 Task: Find connections with filter location Sedan with filter topic #Business2021with filter profile language English with filter current company Zynga with filter school Vijay Maruti with filter industry Architecture and Planning with filter service category Life Insurance with filter keywords title Office Volunteer
Action: Mouse moved to (273, 242)
Screenshot: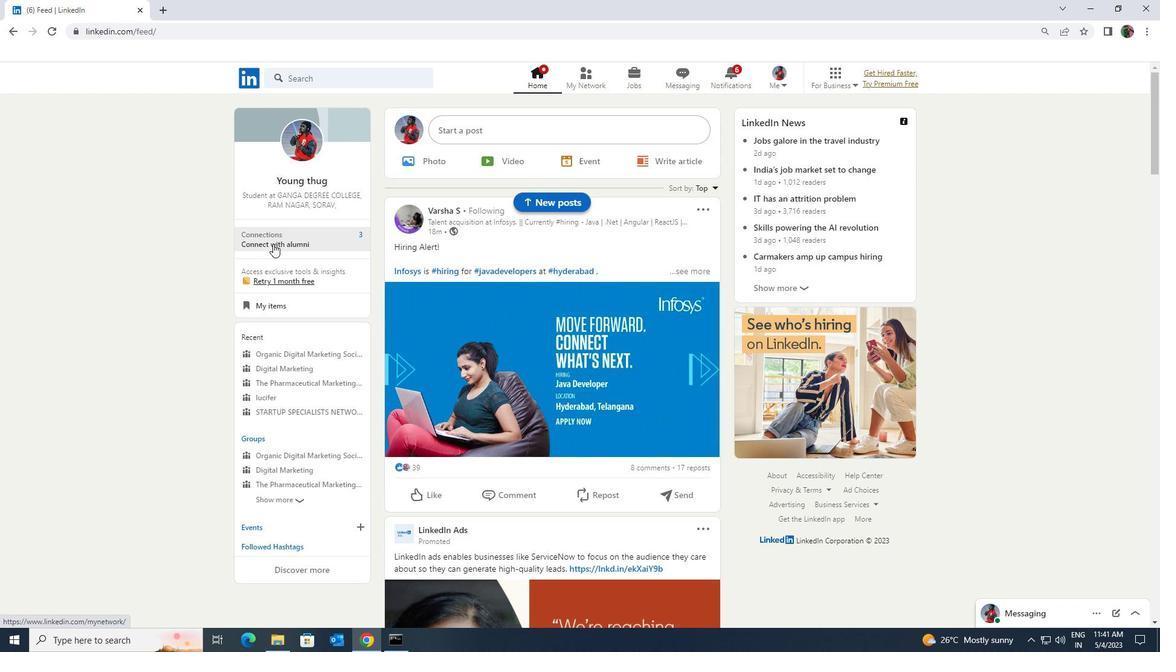 
Action: Mouse pressed left at (273, 242)
Screenshot: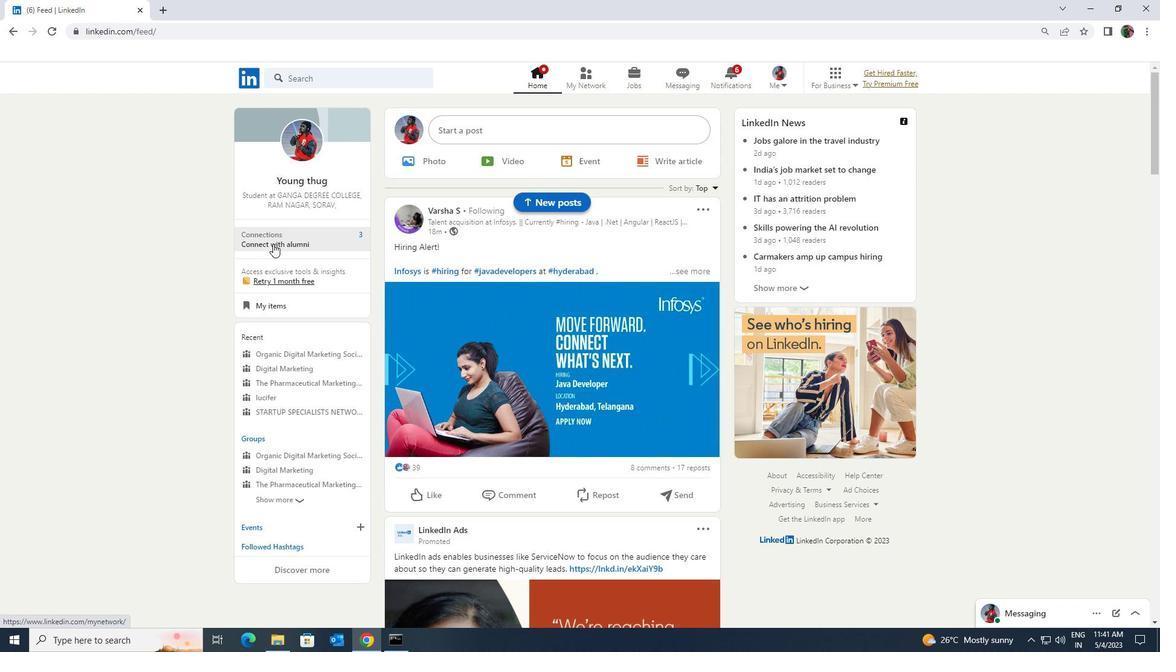 
Action: Mouse moved to (282, 149)
Screenshot: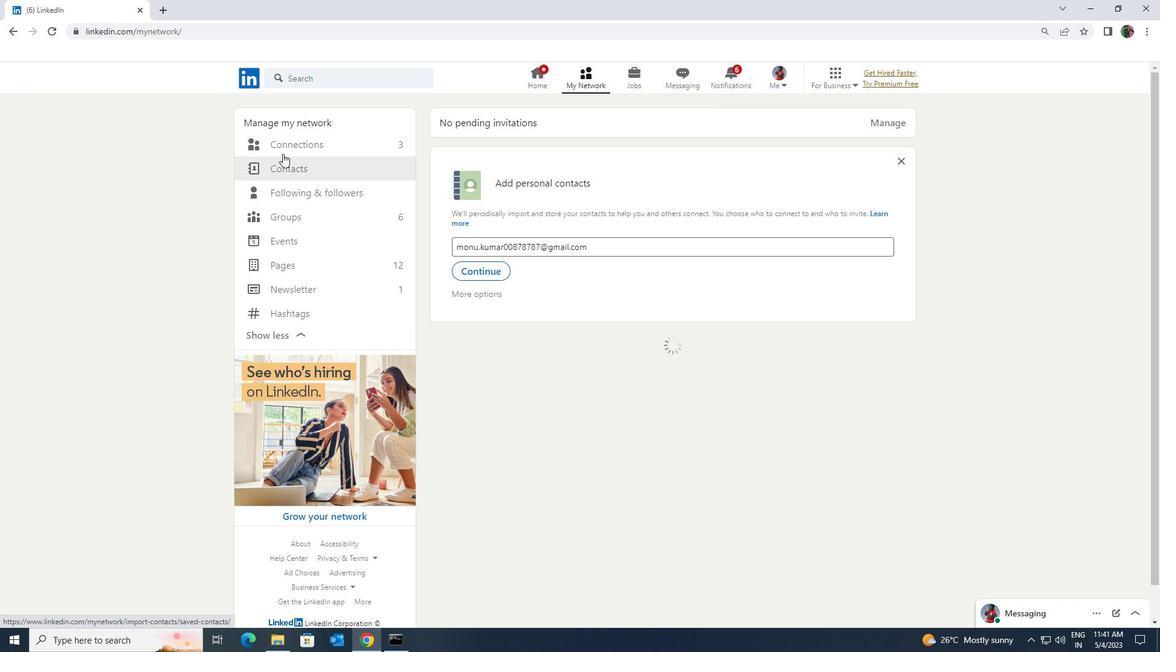 
Action: Mouse pressed left at (282, 149)
Screenshot: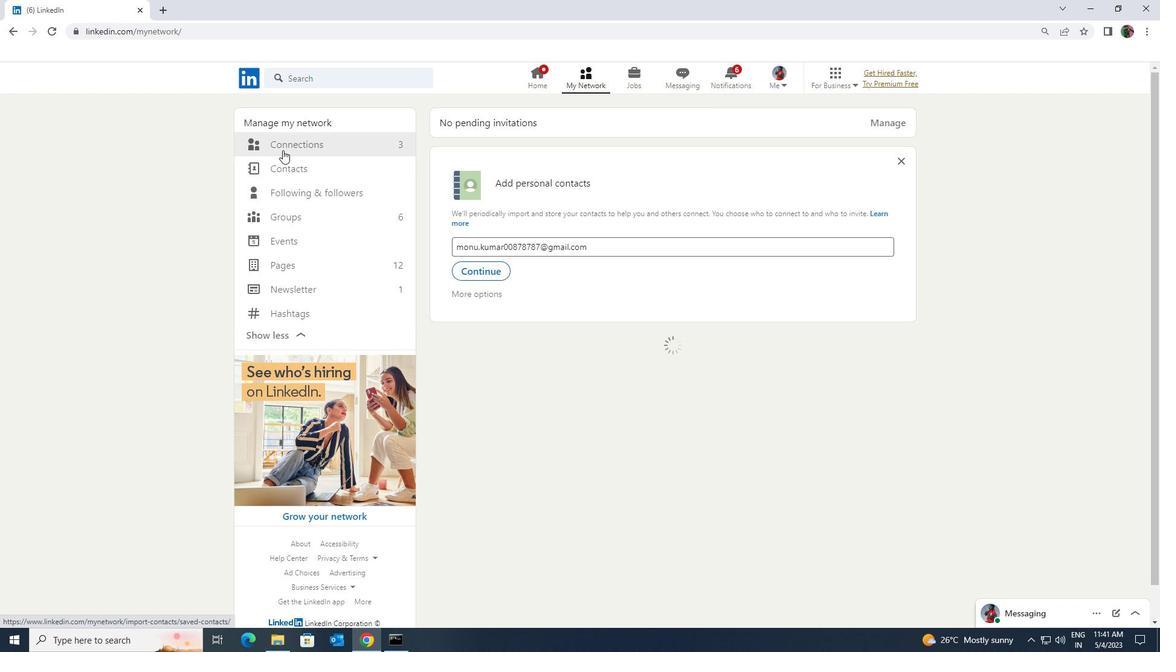 
Action: Mouse moved to (656, 142)
Screenshot: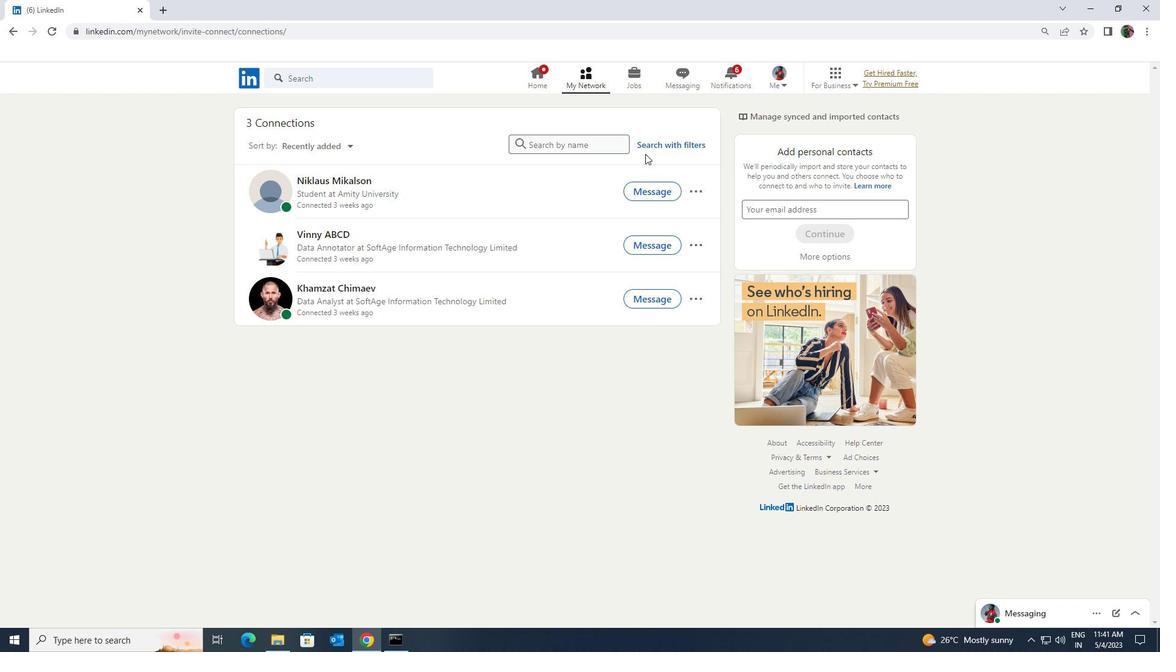
Action: Mouse pressed left at (656, 142)
Screenshot: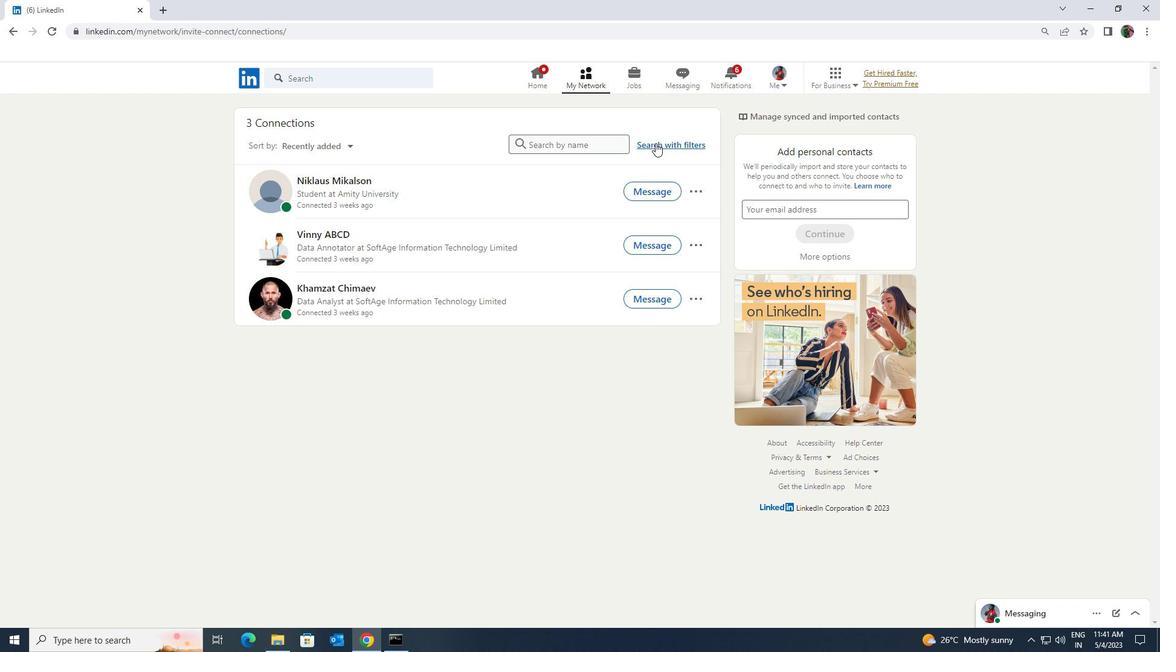 
Action: Mouse moved to (612, 114)
Screenshot: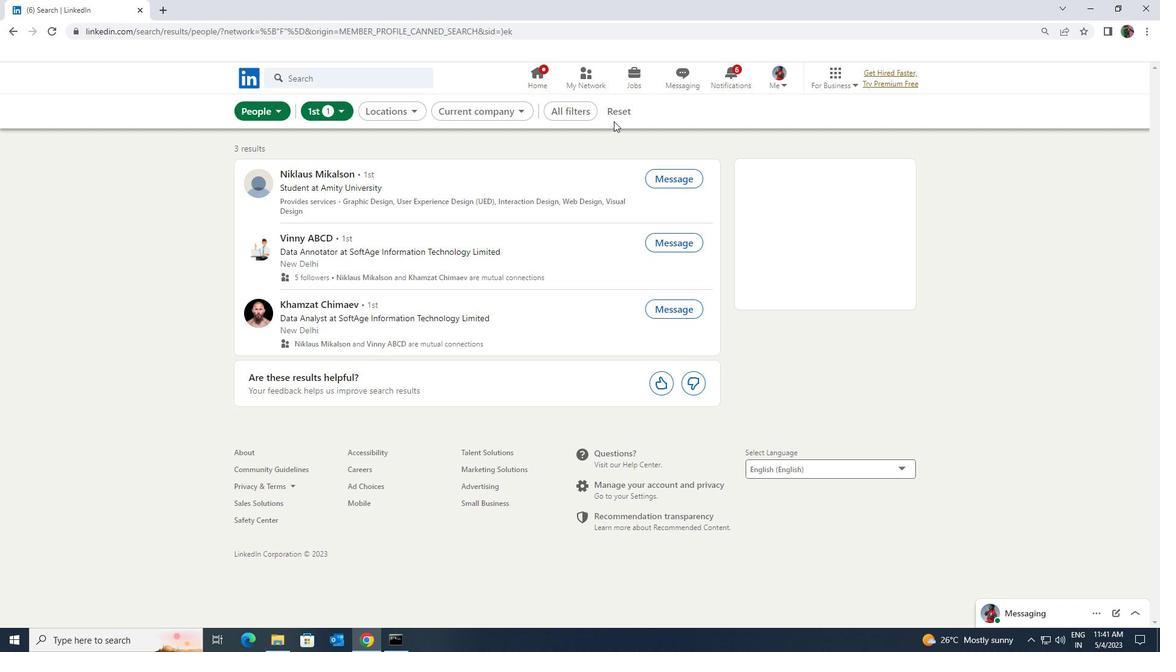 
Action: Mouse pressed left at (612, 114)
Screenshot: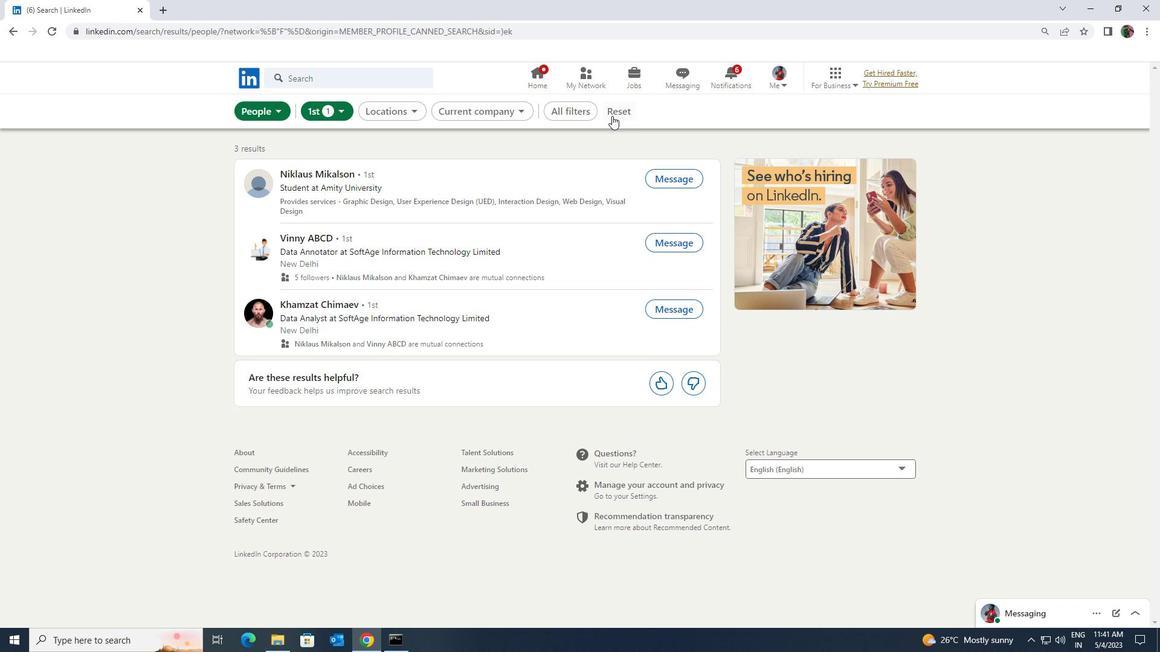 
Action: Mouse moved to (603, 113)
Screenshot: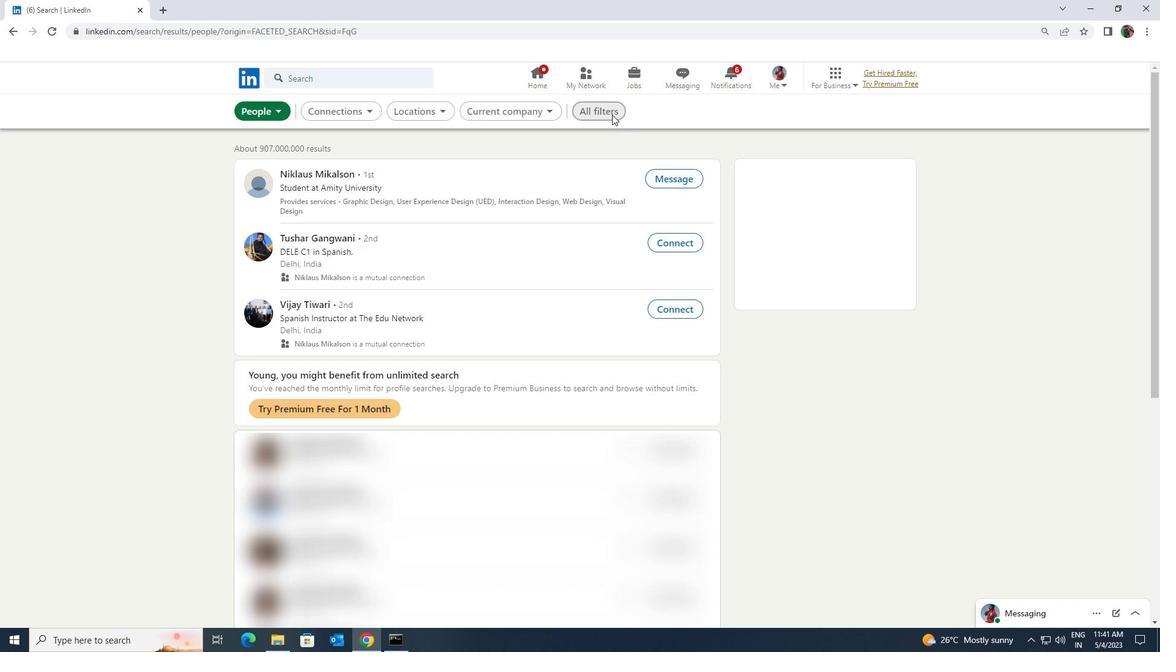 
Action: Mouse pressed left at (603, 113)
Screenshot: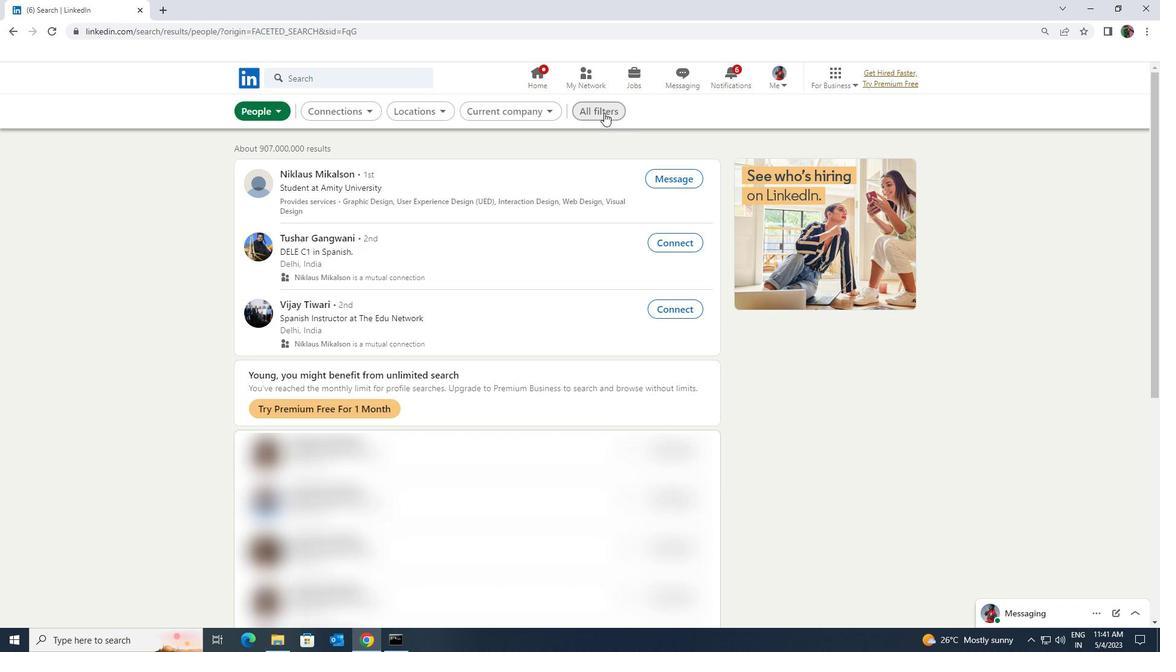 
Action: Mouse moved to (1014, 474)
Screenshot: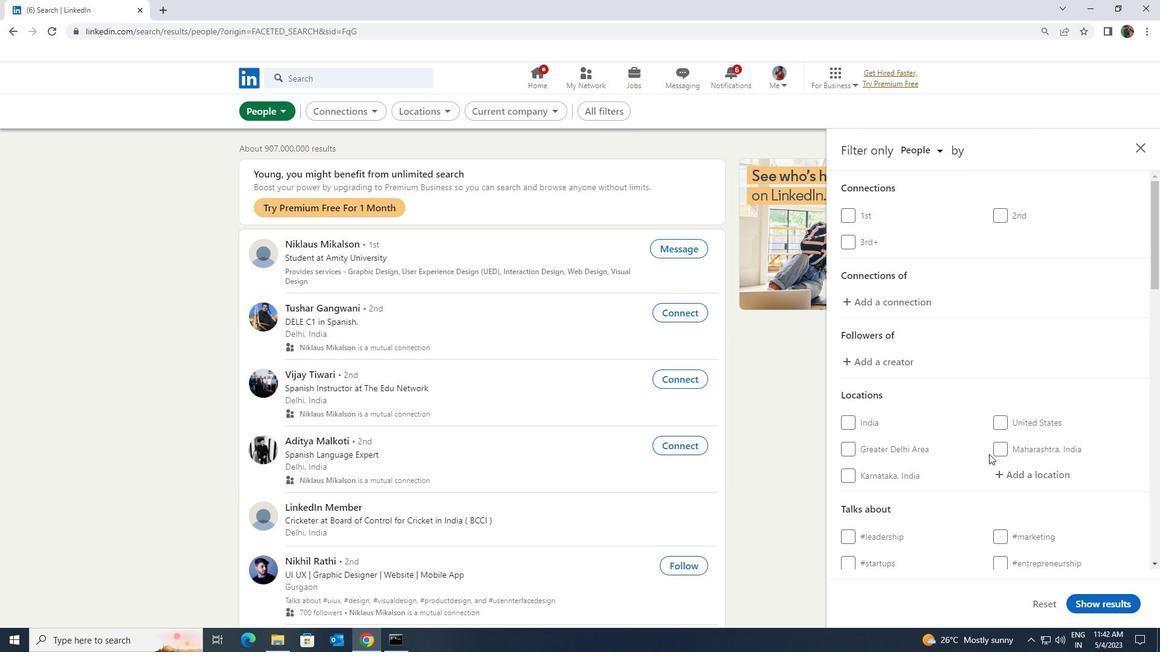 
Action: Mouse pressed left at (1014, 474)
Screenshot: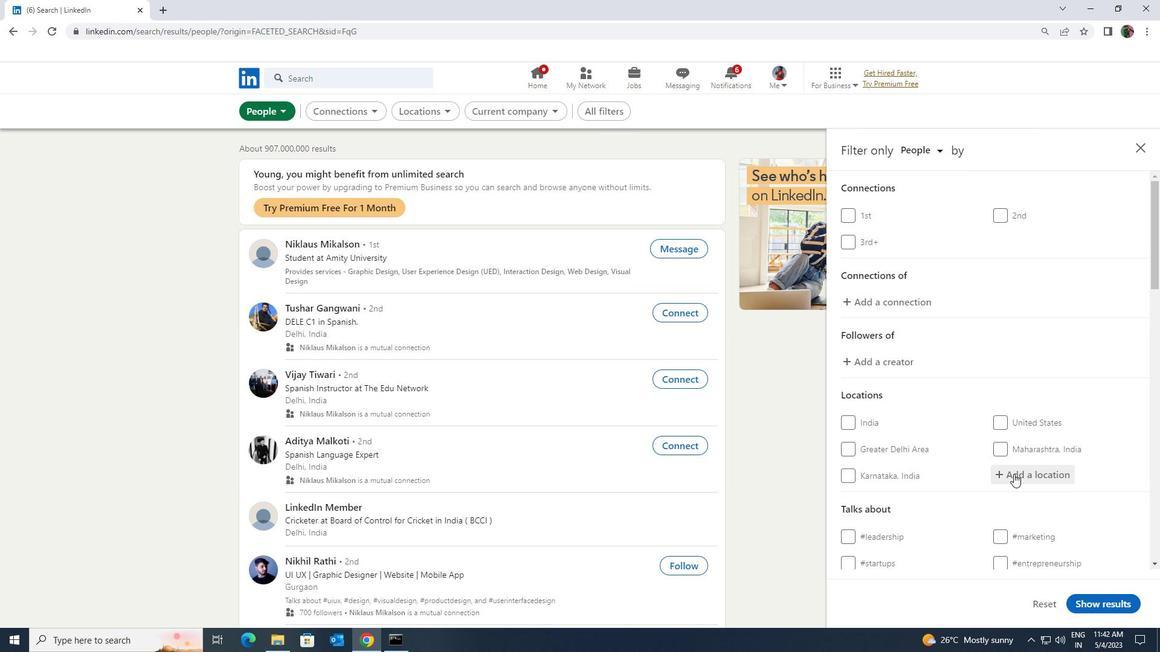 
Action: Key pressed <Key.shift>SEDAN
Screenshot: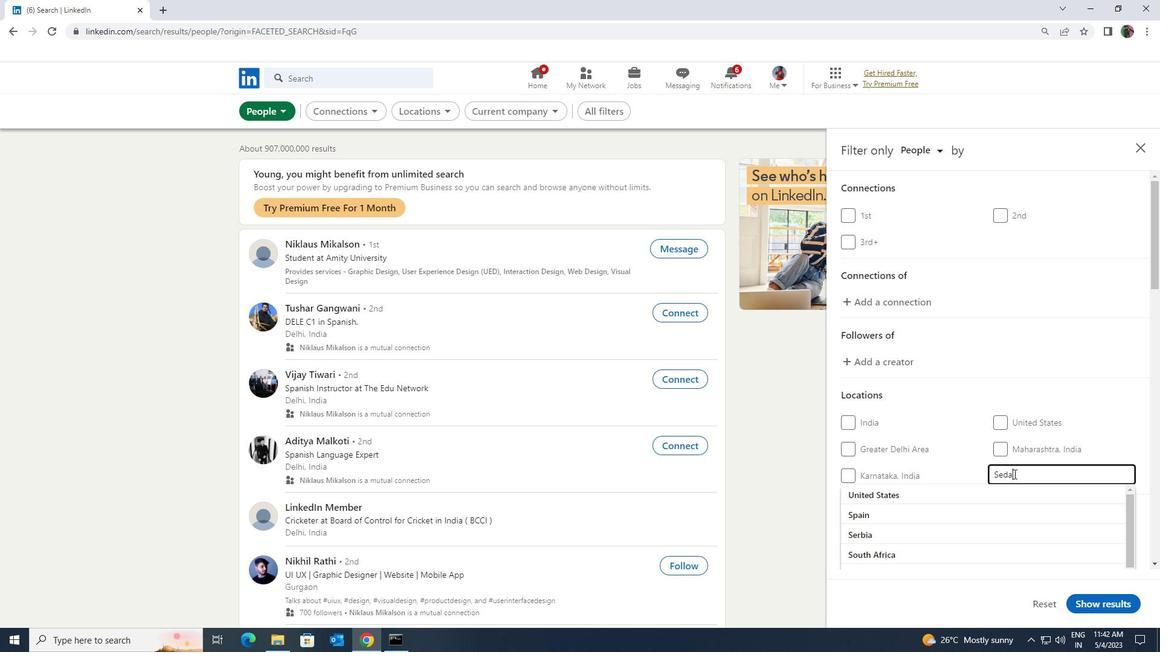 
Action: Mouse moved to (1016, 497)
Screenshot: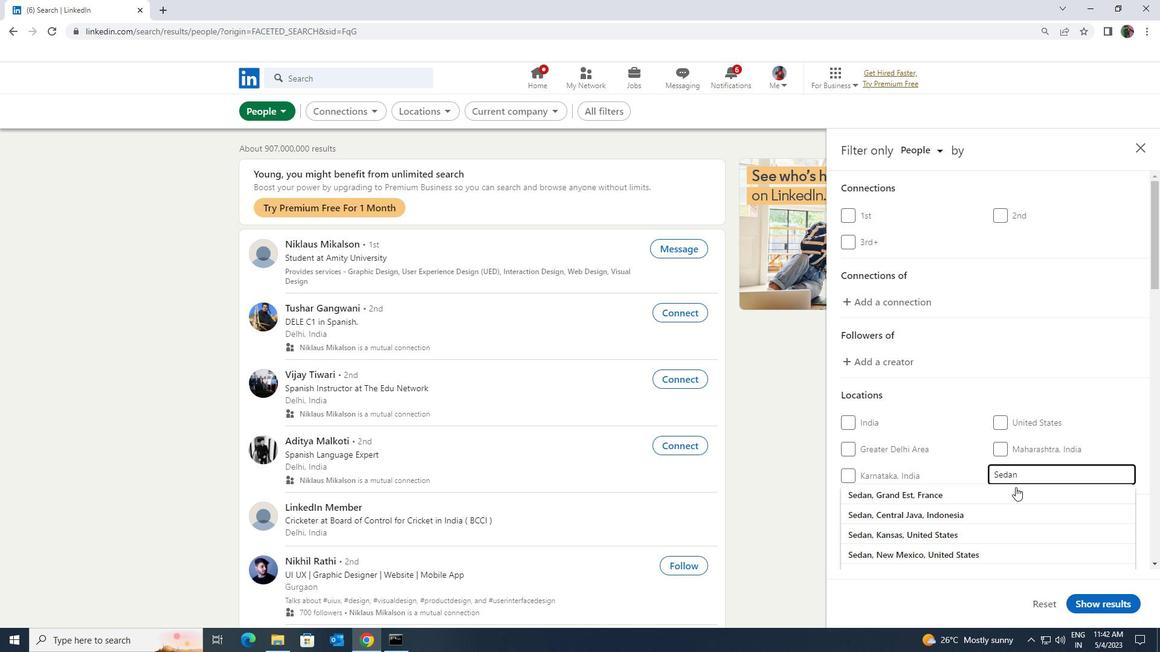 
Action: Mouse pressed left at (1016, 497)
Screenshot: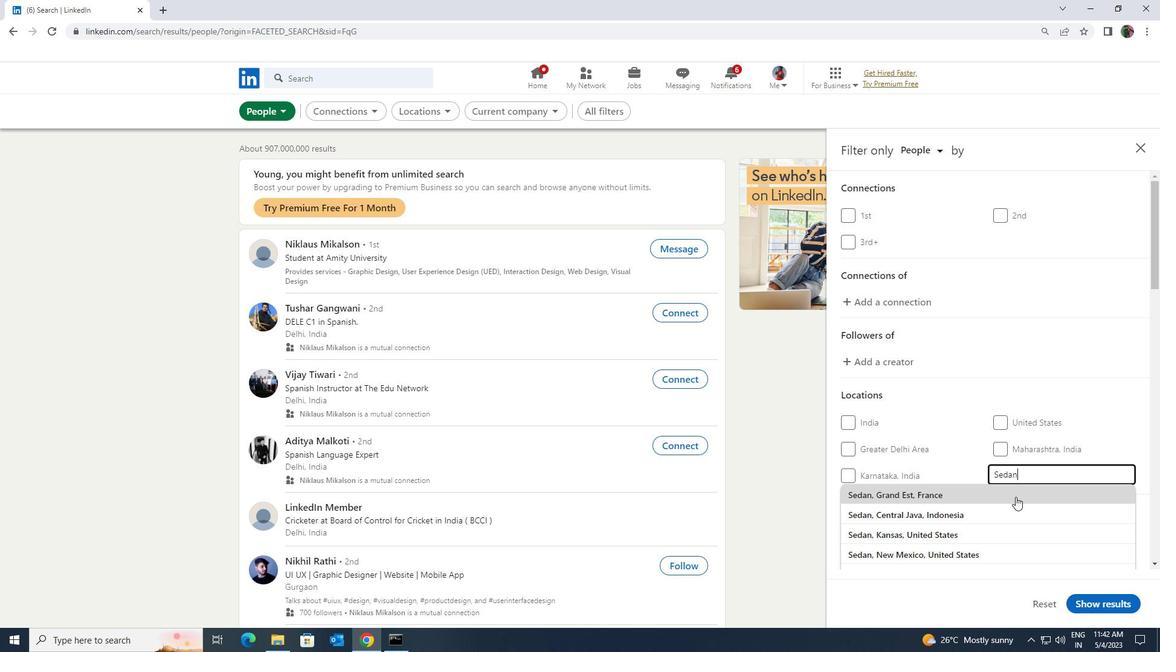 
Action: Mouse scrolled (1016, 497) with delta (0, 0)
Screenshot: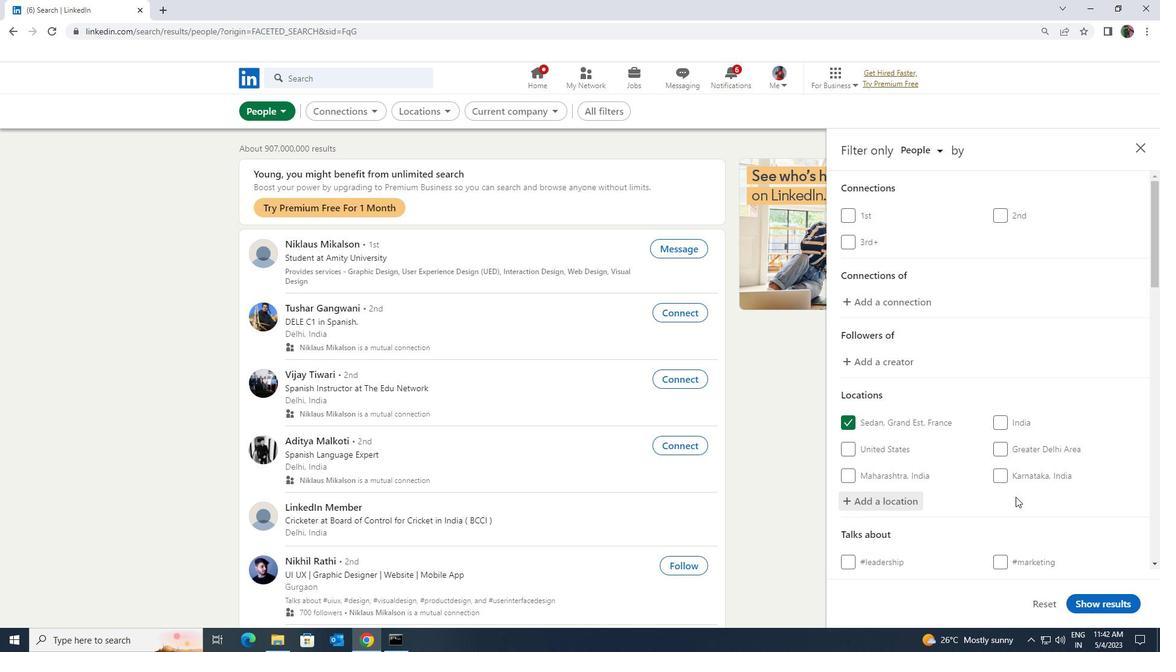 
Action: Mouse scrolled (1016, 497) with delta (0, 0)
Screenshot: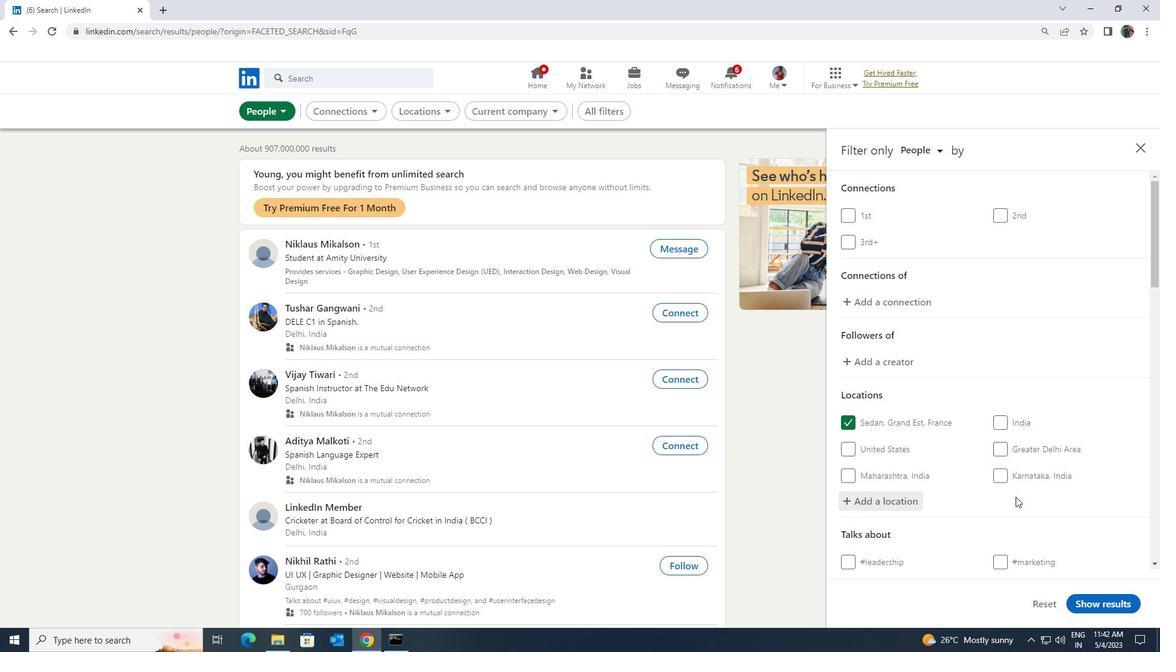 
Action: Mouse moved to (1016, 495)
Screenshot: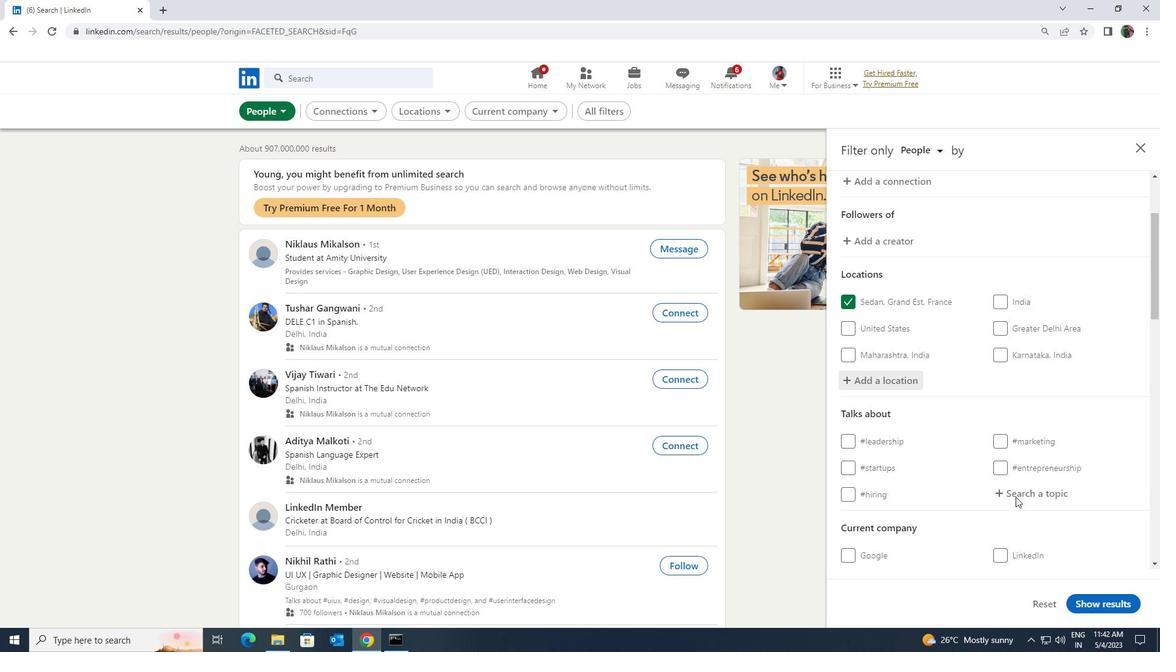 
Action: Mouse pressed left at (1016, 495)
Screenshot: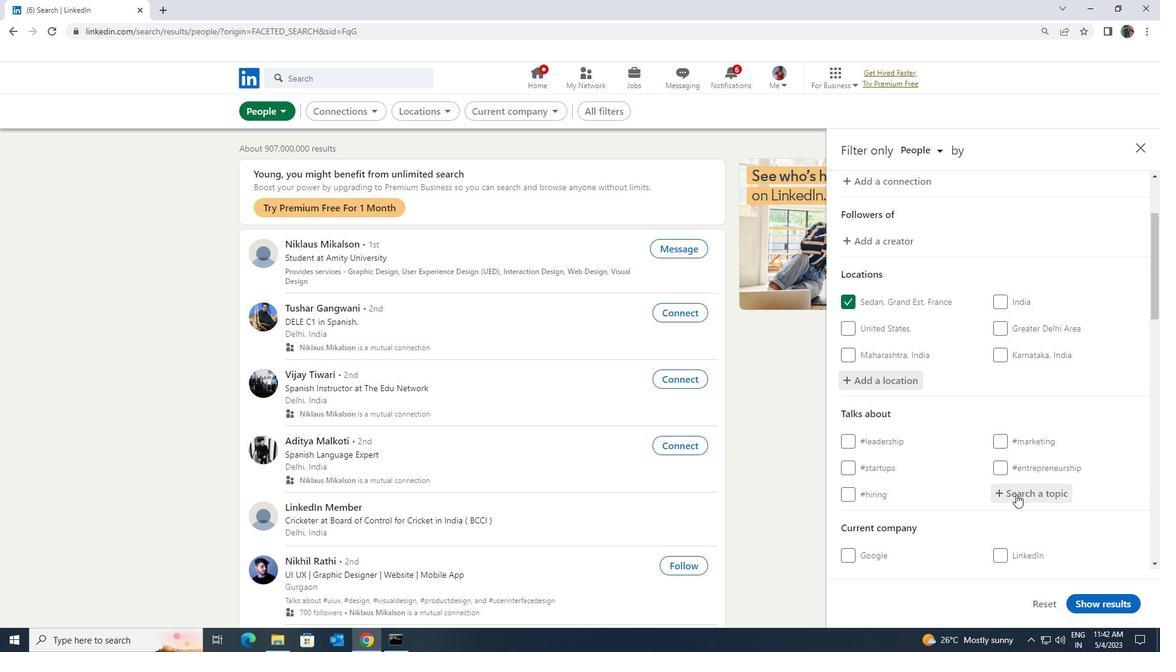 
Action: Key pressed <Key.shift><Key.shift><Key.shift><Key.shift><Key.shift><Key.shift><Key.shift><Key.shift><Key.shift>BUSINESS2021<Key.enter>
Screenshot: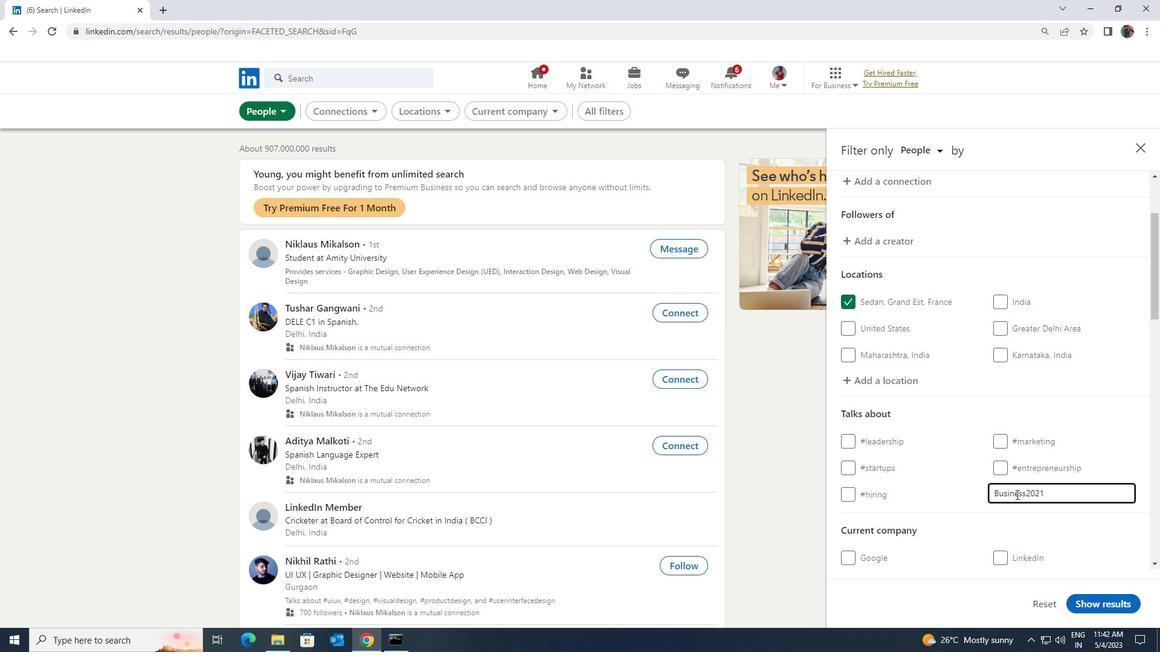 
Action: Mouse scrolled (1016, 494) with delta (0, 0)
Screenshot: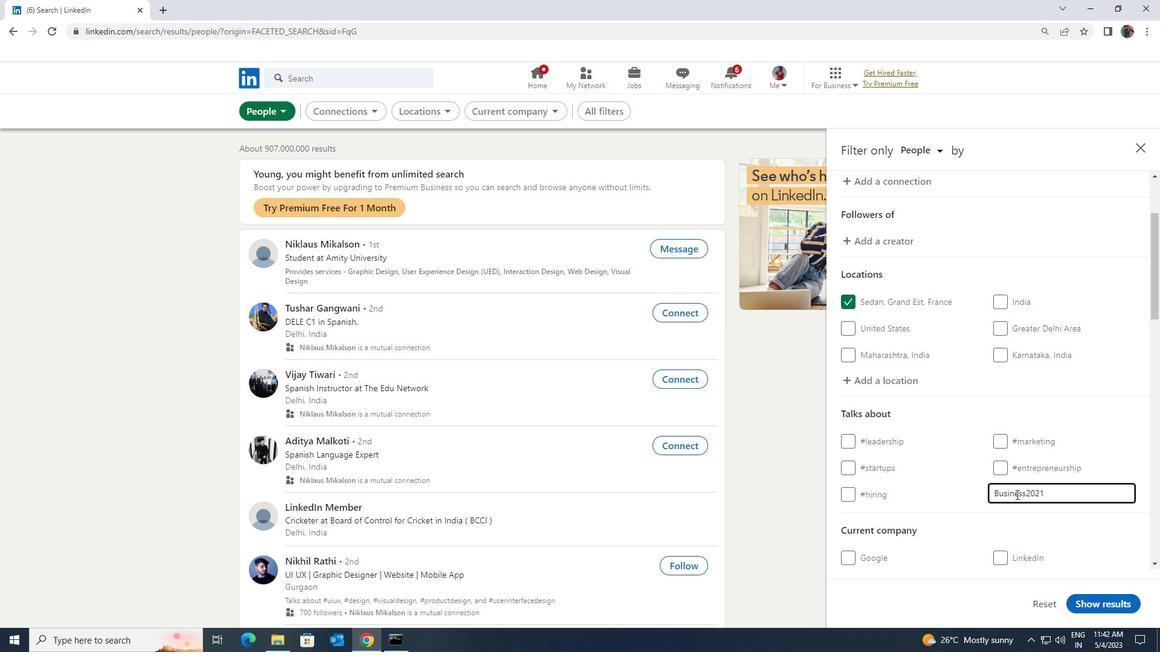 
Action: Mouse scrolled (1016, 494) with delta (0, 0)
Screenshot: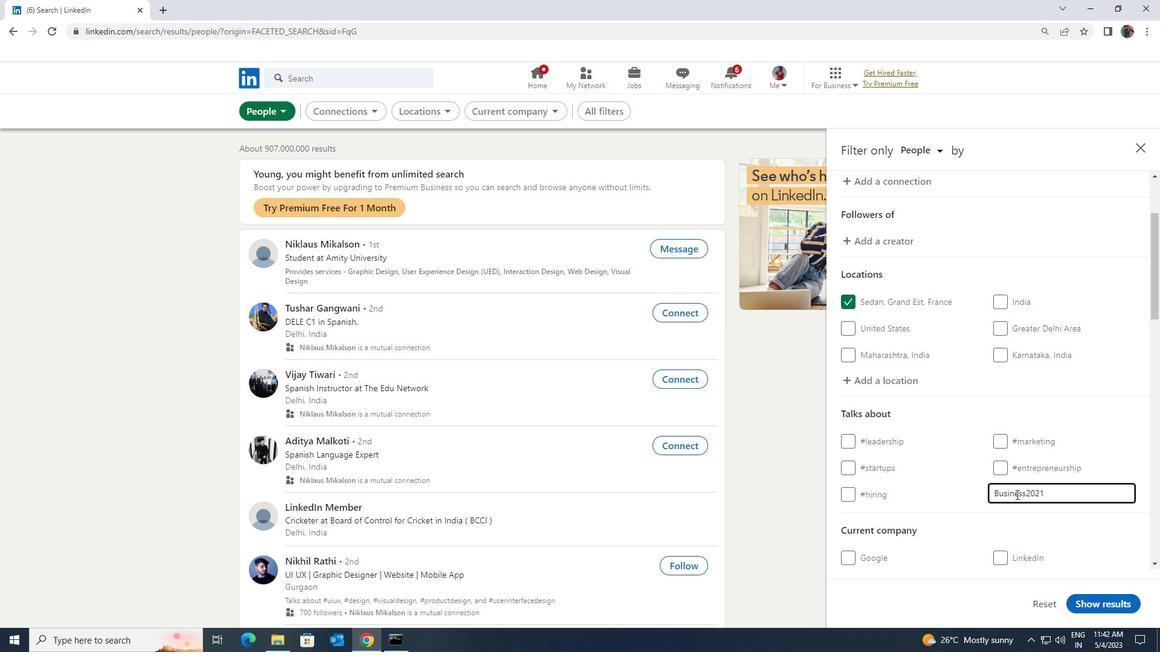 
Action: Mouse scrolled (1016, 494) with delta (0, 0)
Screenshot: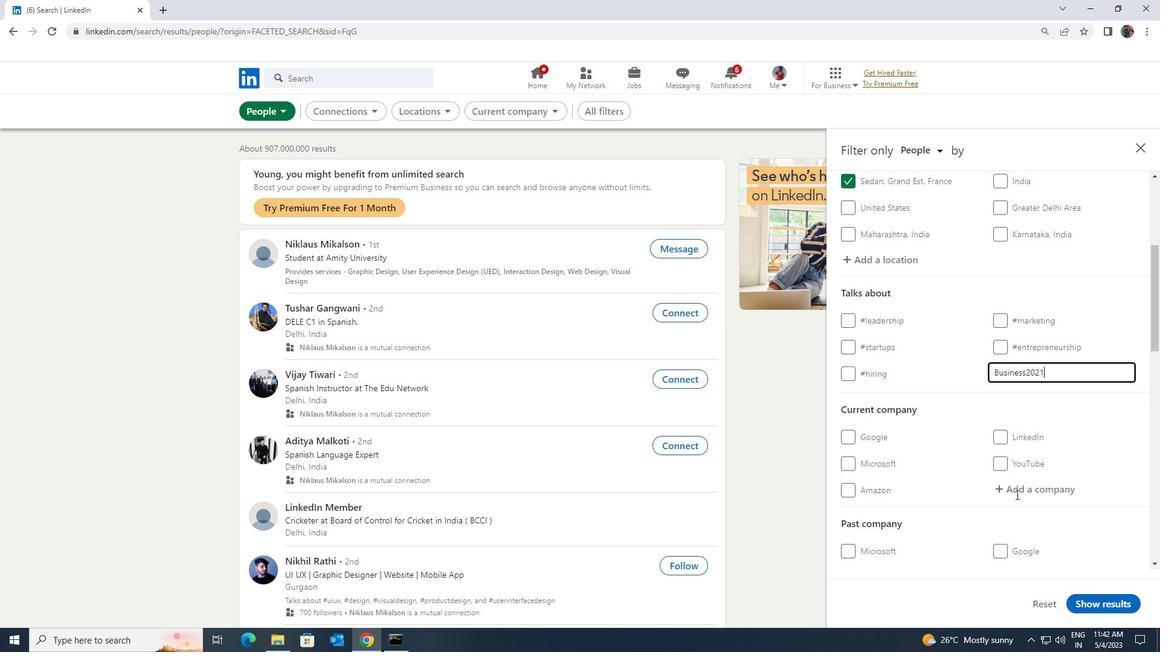 
Action: Mouse scrolled (1016, 494) with delta (0, 0)
Screenshot: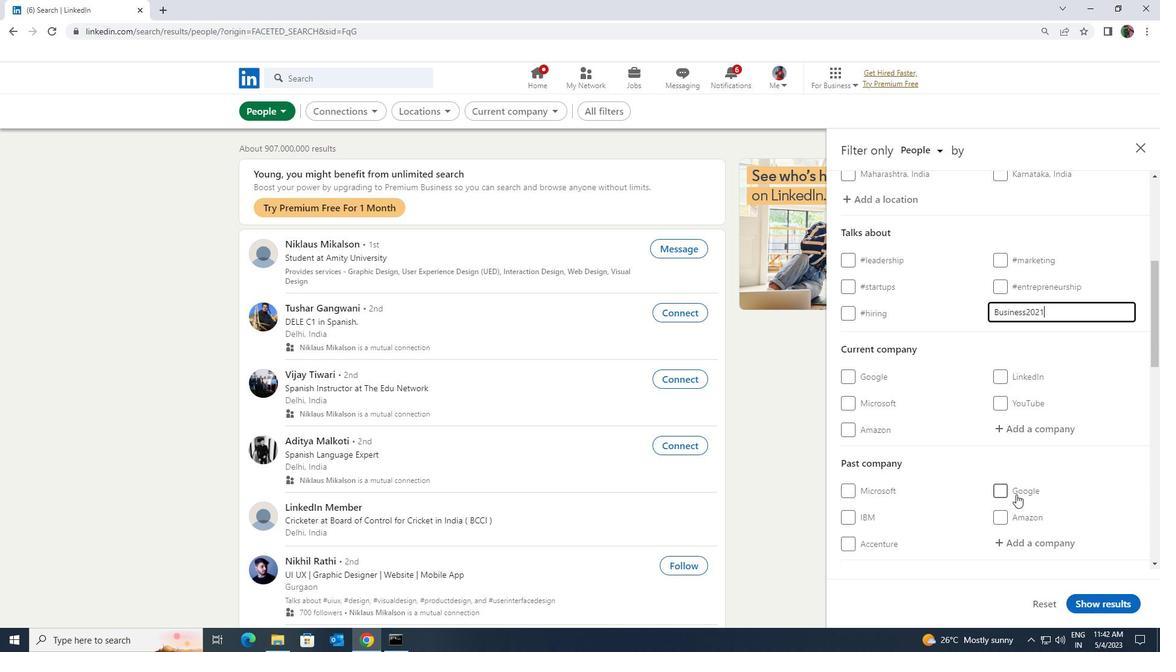 
Action: Mouse scrolled (1016, 494) with delta (0, 0)
Screenshot: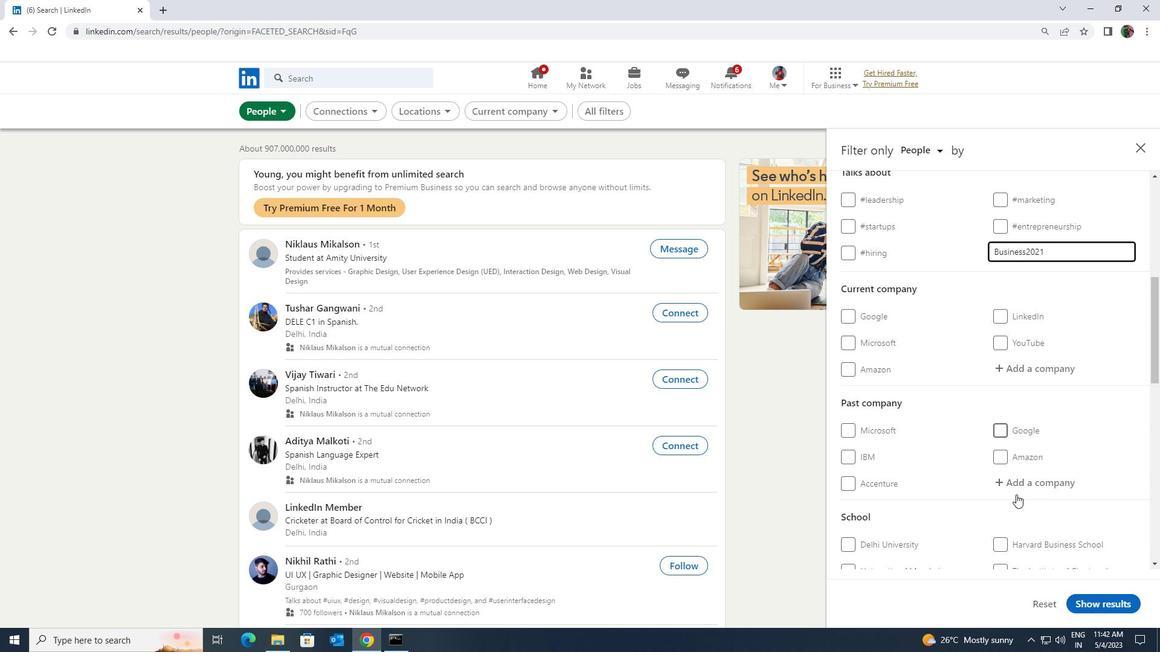 
Action: Mouse scrolled (1016, 494) with delta (0, 0)
Screenshot: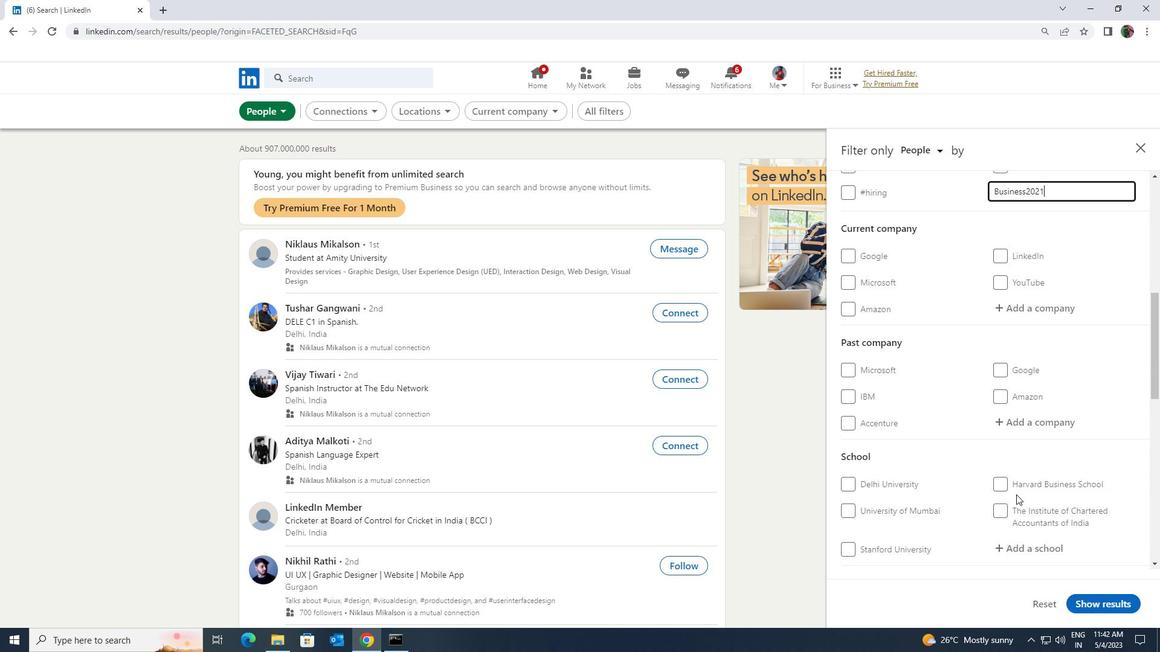 
Action: Mouse scrolled (1016, 494) with delta (0, 0)
Screenshot: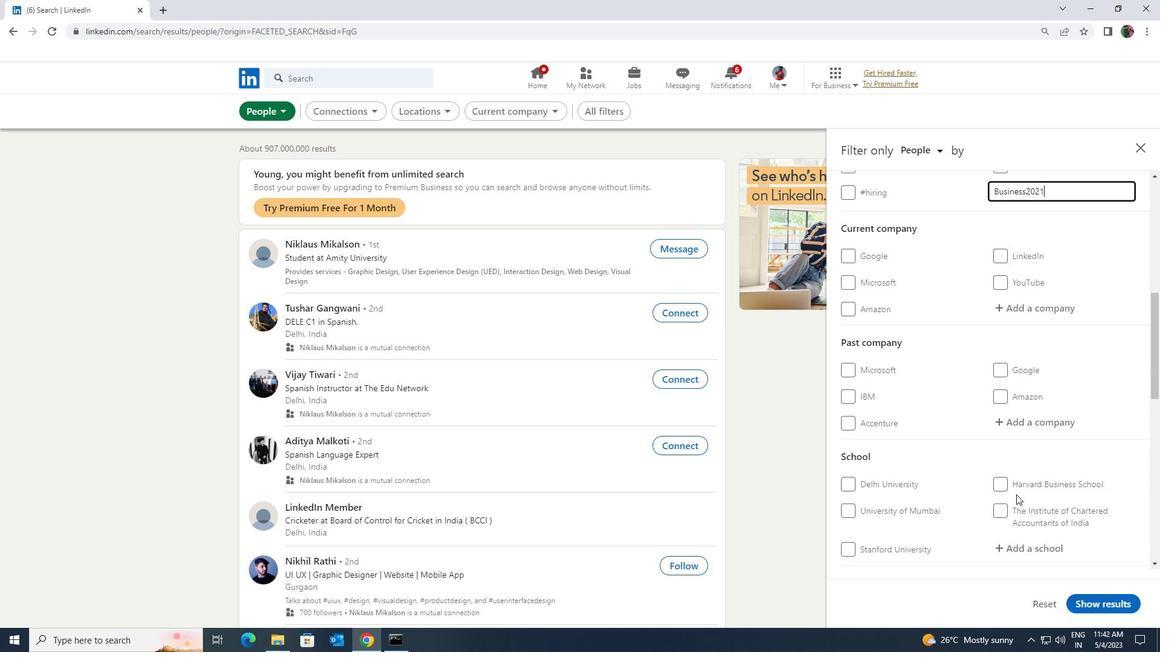 
Action: Mouse scrolled (1016, 494) with delta (0, 0)
Screenshot: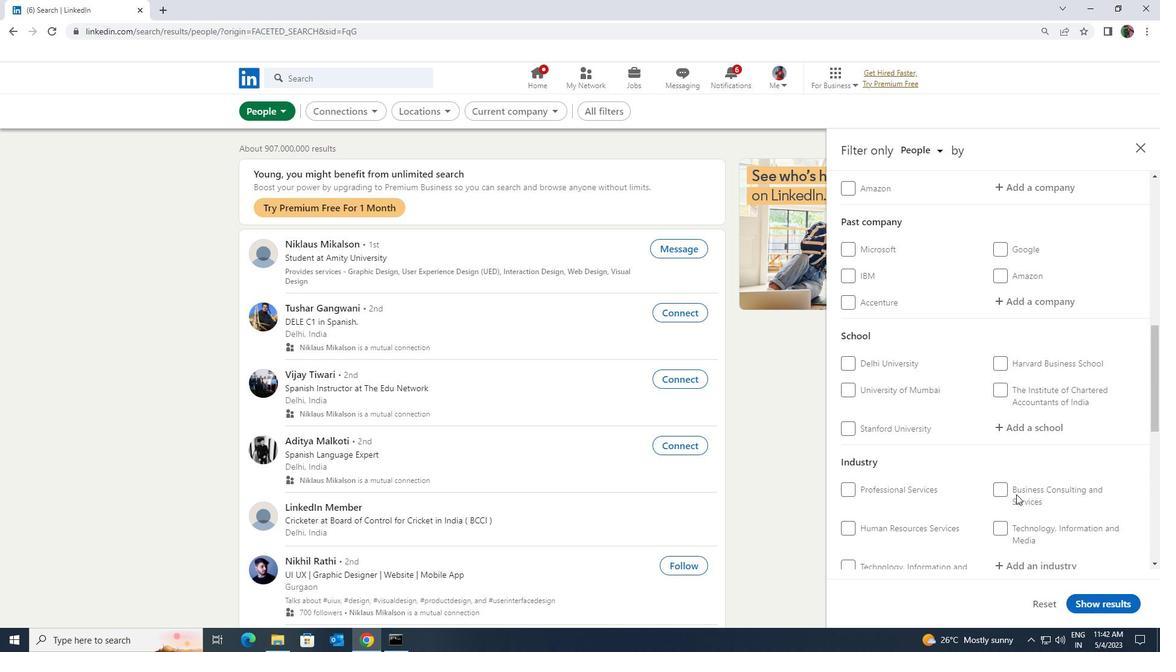 
Action: Mouse scrolled (1016, 494) with delta (0, 0)
Screenshot: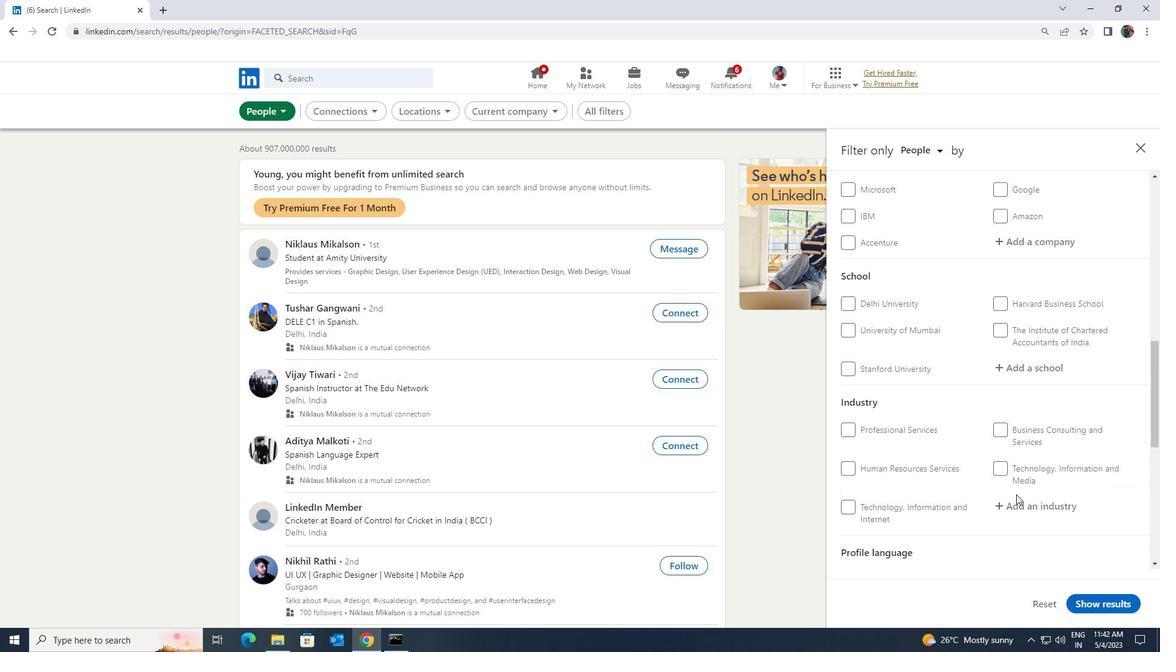 
Action: Mouse scrolled (1016, 494) with delta (0, 0)
Screenshot: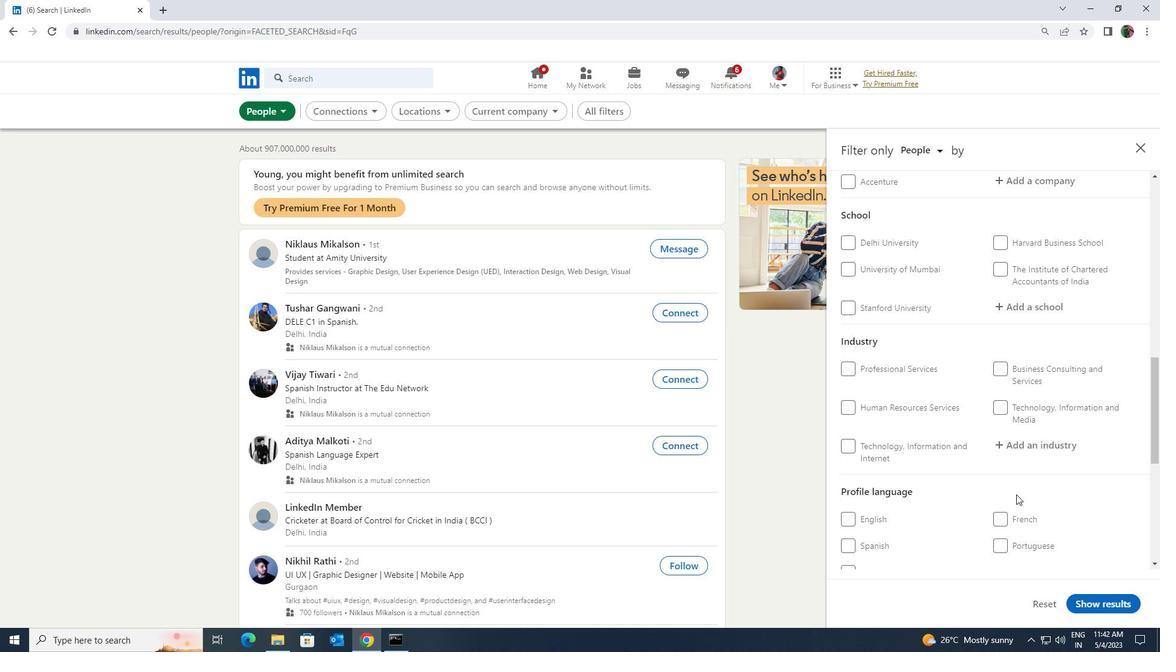 
Action: Mouse moved to (856, 458)
Screenshot: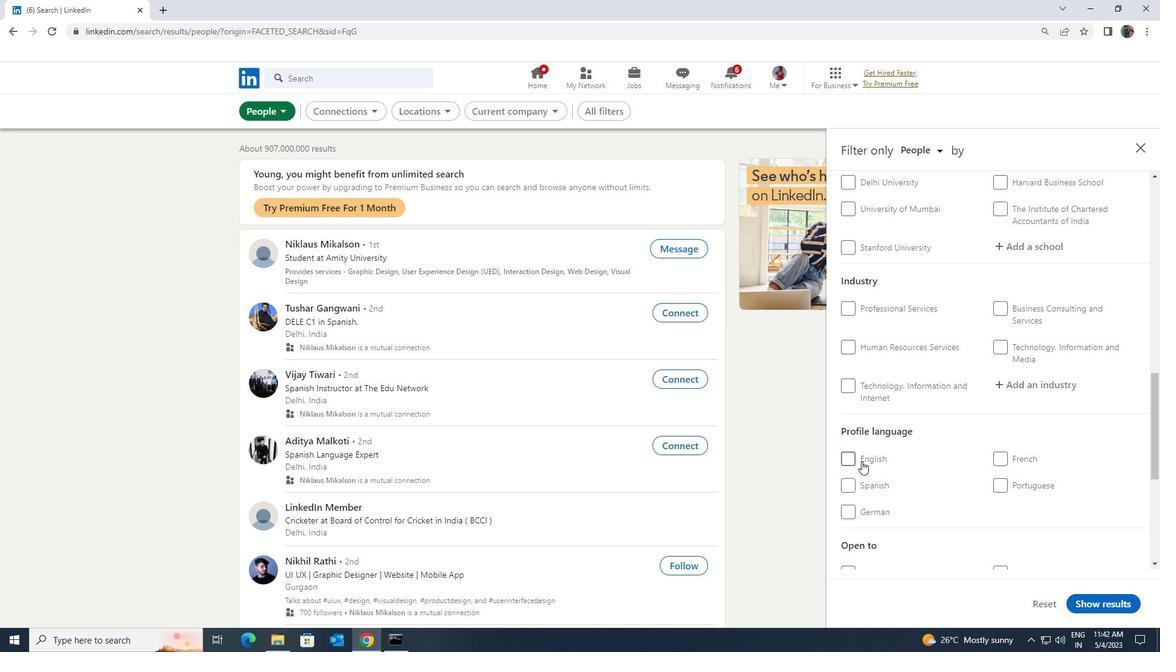 
Action: Mouse pressed left at (856, 458)
Screenshot: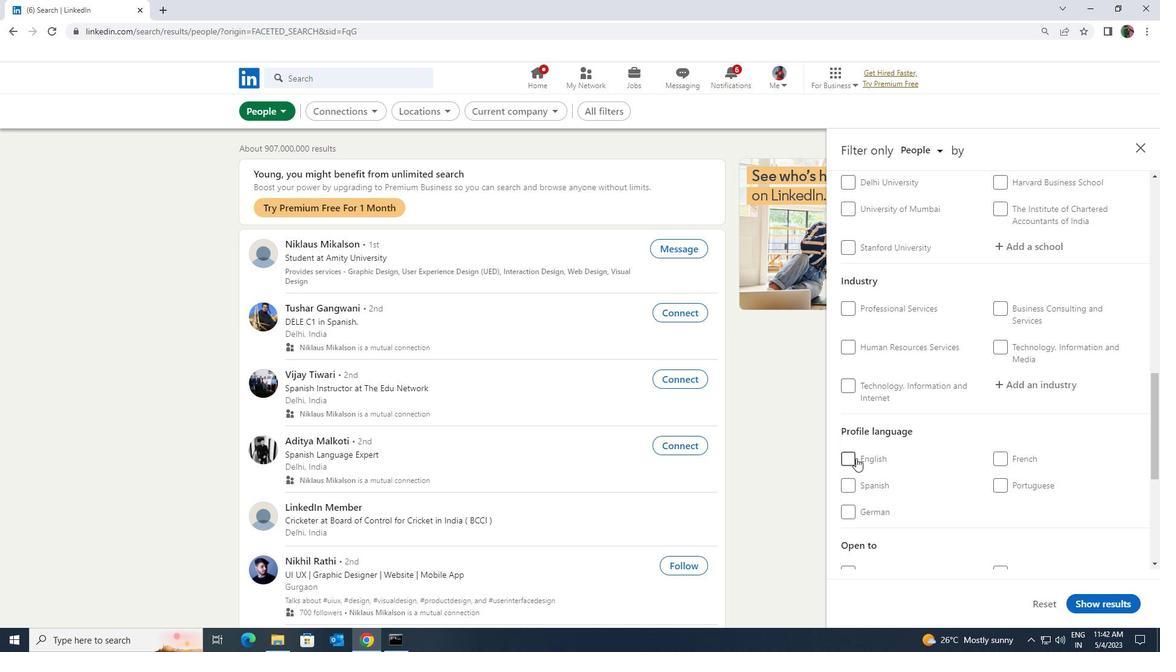 
Action: Mouse moved to (972, 485)
Screenshot: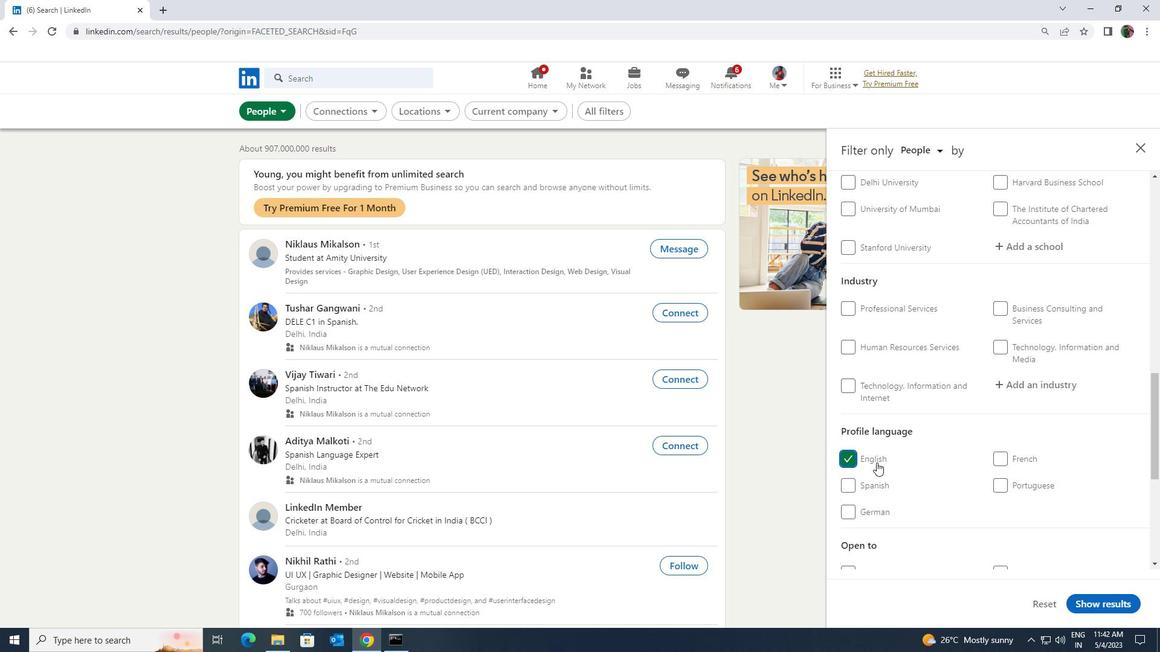 
Action: Mouse scrolled (972, 486) with delta (0, 0)
Screenshot: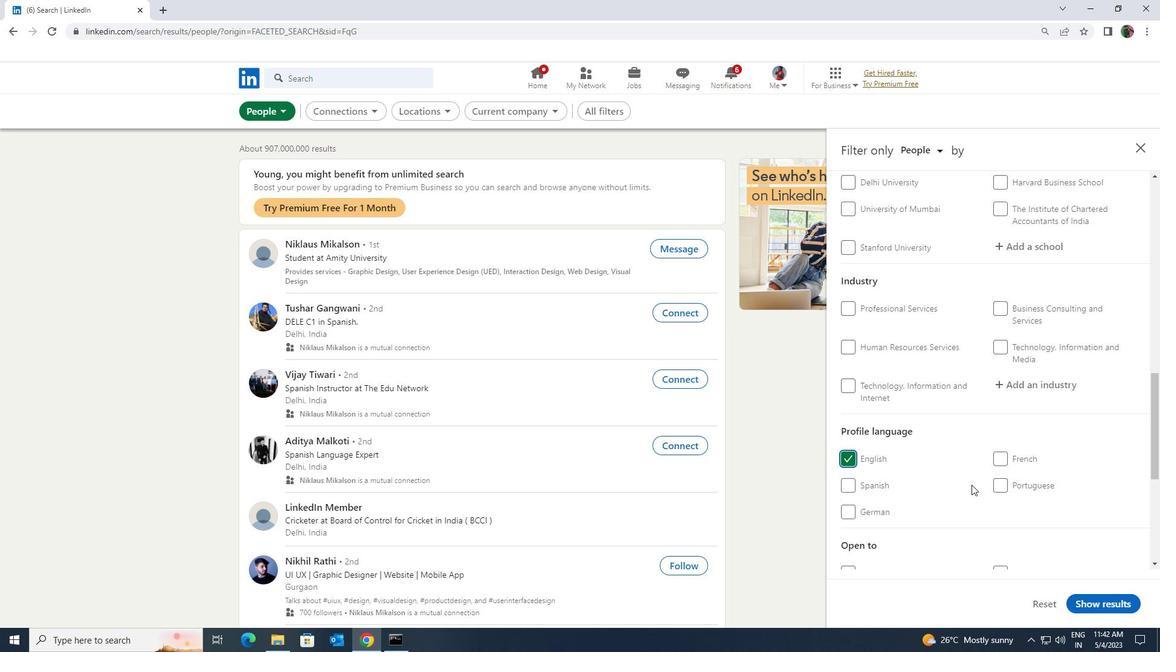 
Action: Mouse scrolled (972, 486) with delta (0, 0)
Screenshot: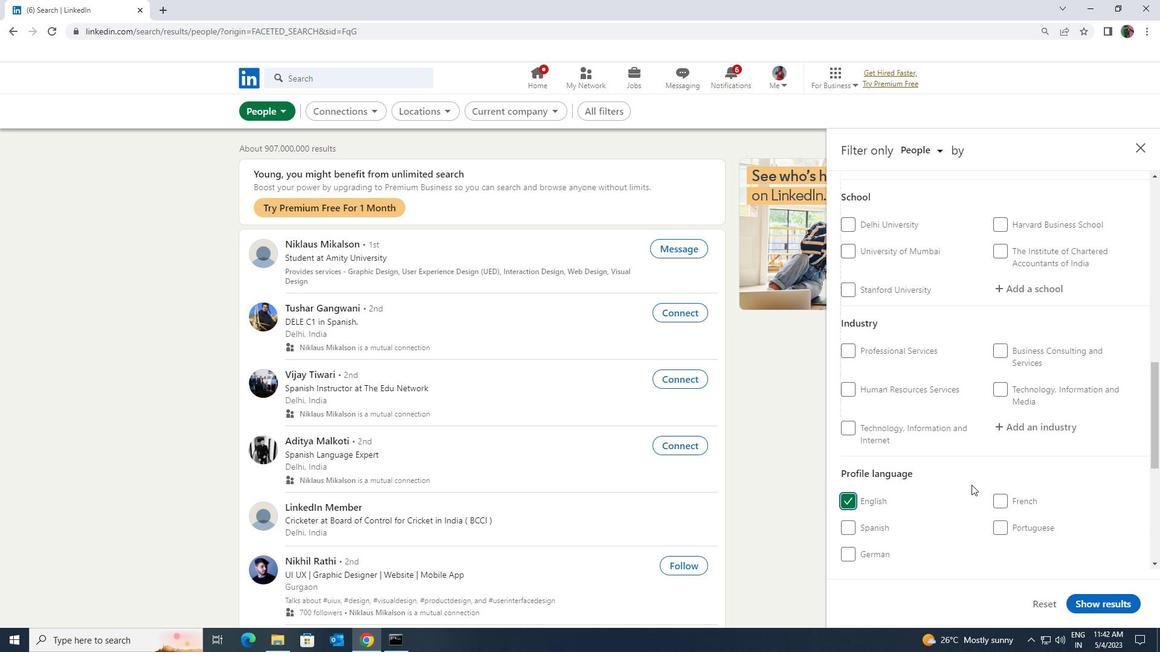 
Action: Mouse scrolled (972, 486) with delta (0, 0)
Screenshot: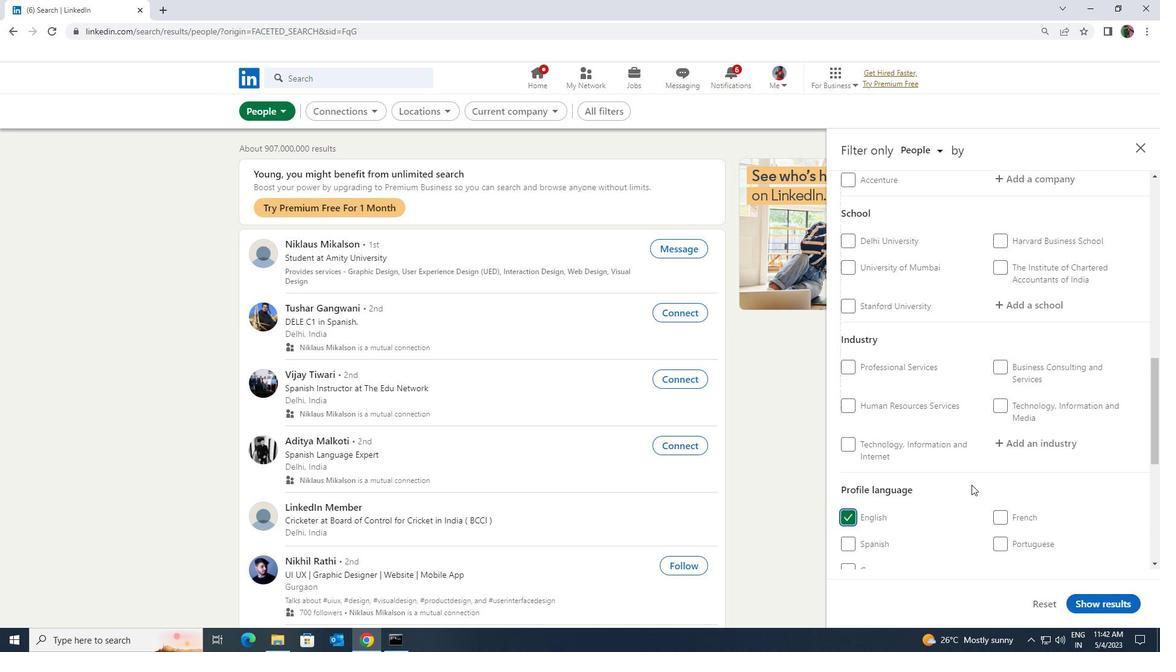 
Action: Mouse scrolled (972, 486) with delta (0, 0)
Screenshot: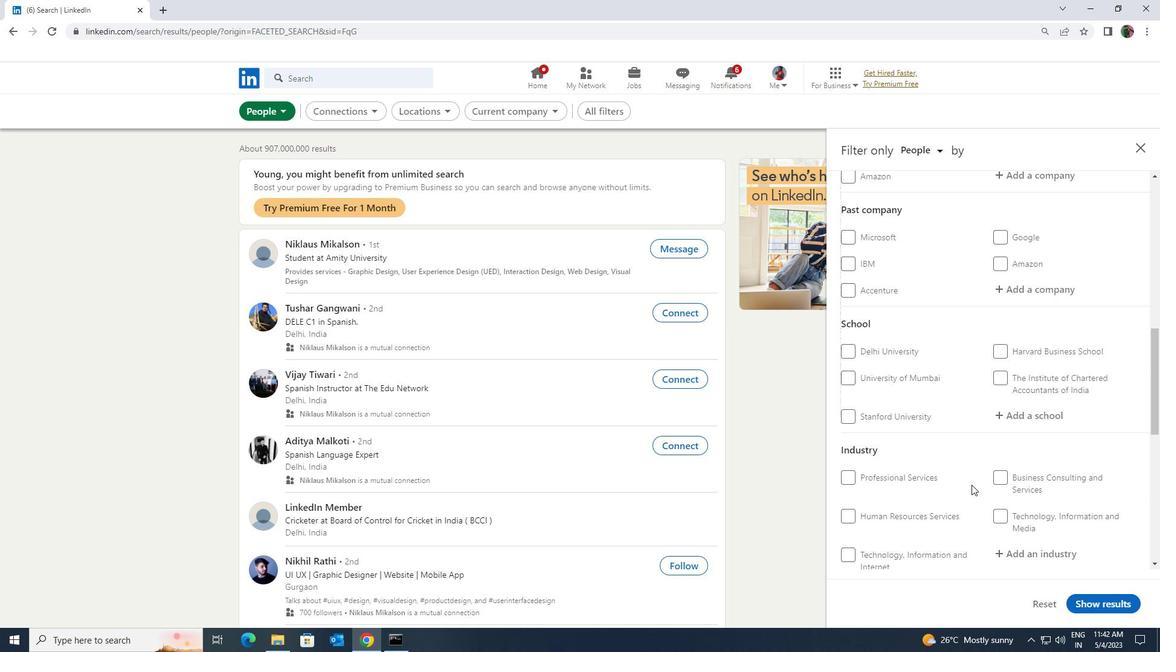 
Action: Mouse scrolled (972, 486) with delta (0, 0)
Screenshot: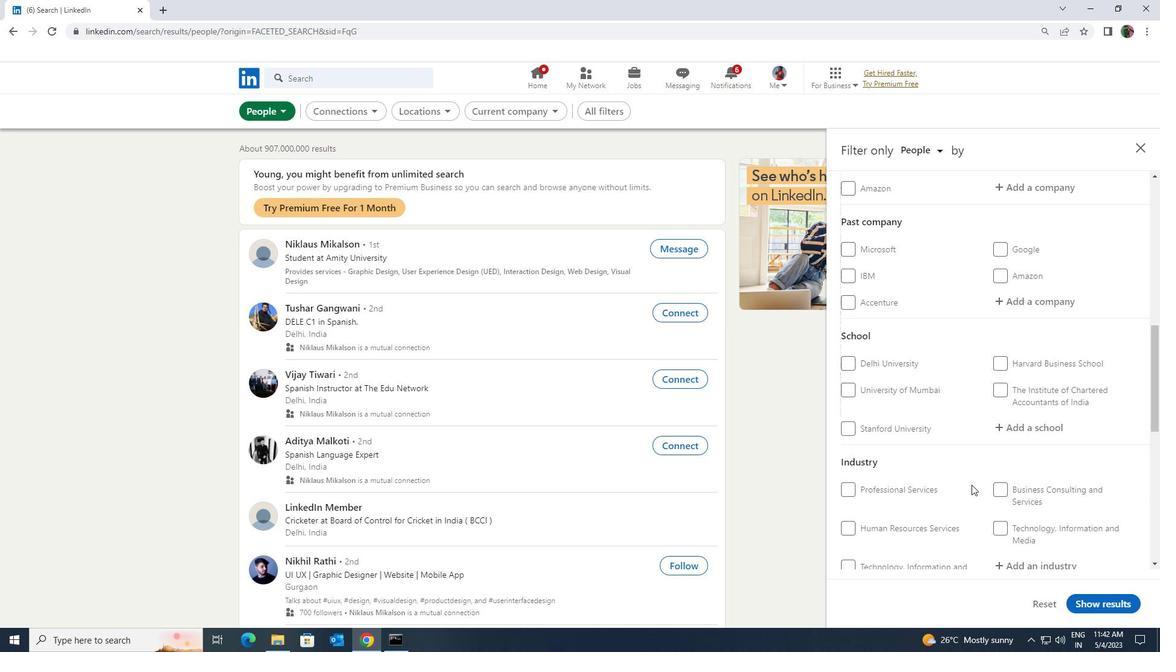 
Action: Mouse scrolled (972, 486) with delta (0, 0)
Screenshot: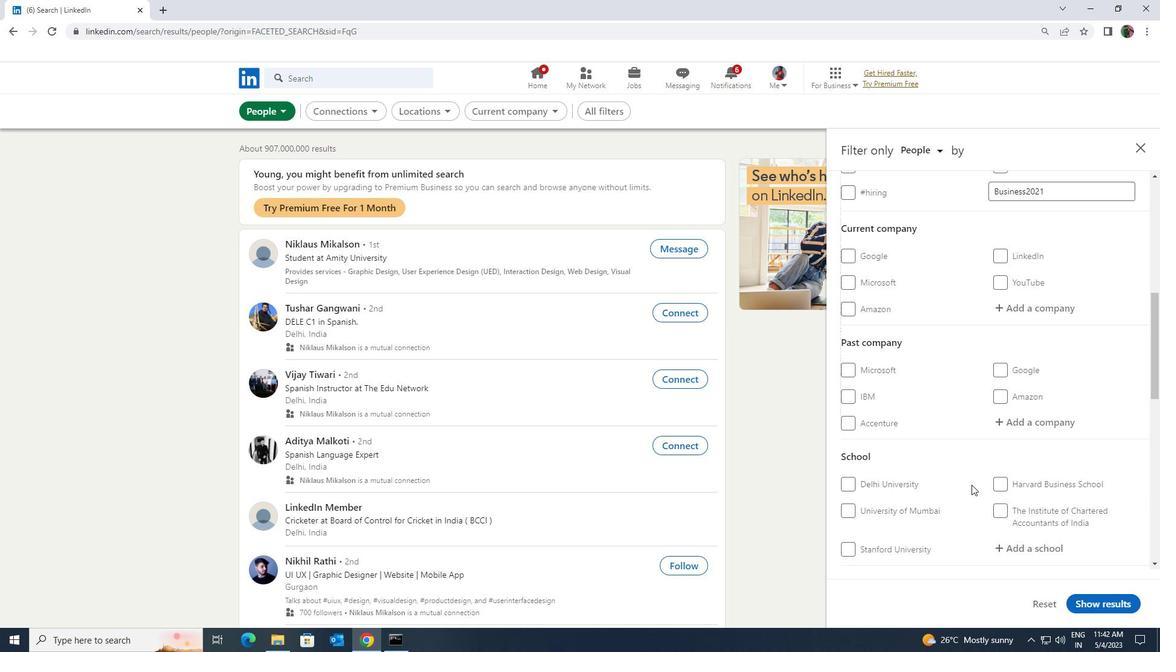 
Action: Mouse scrolled (972, 486) with delta (0, 0)
Screenshot: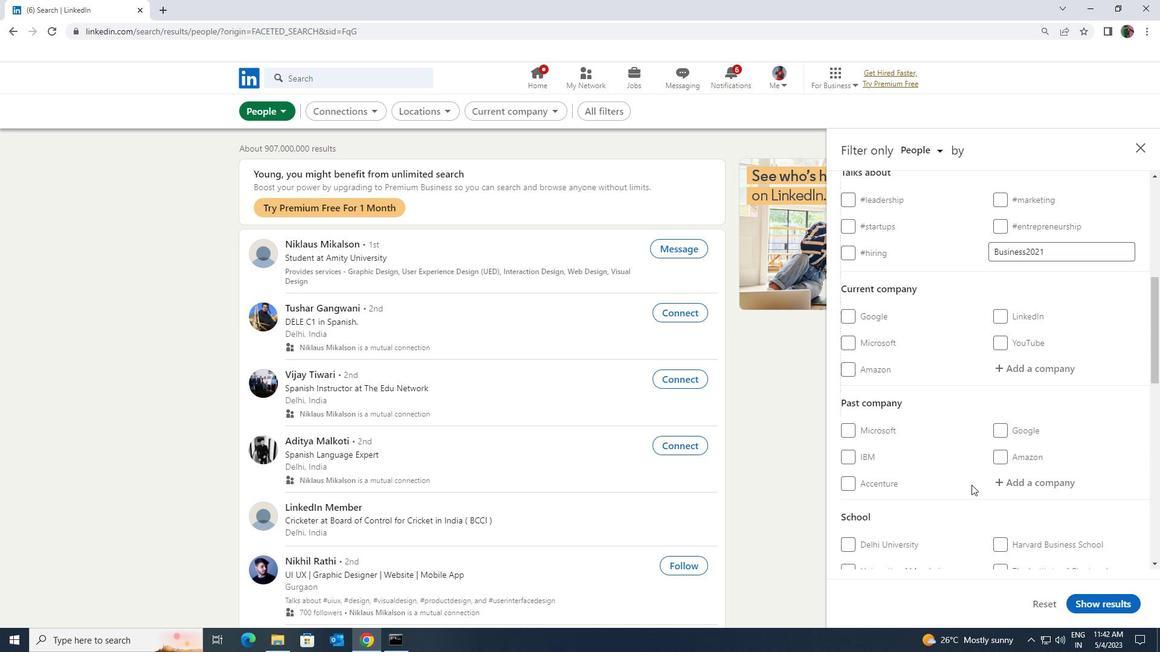 
Action: Mouse moved to (1008, 433)
Screenshot: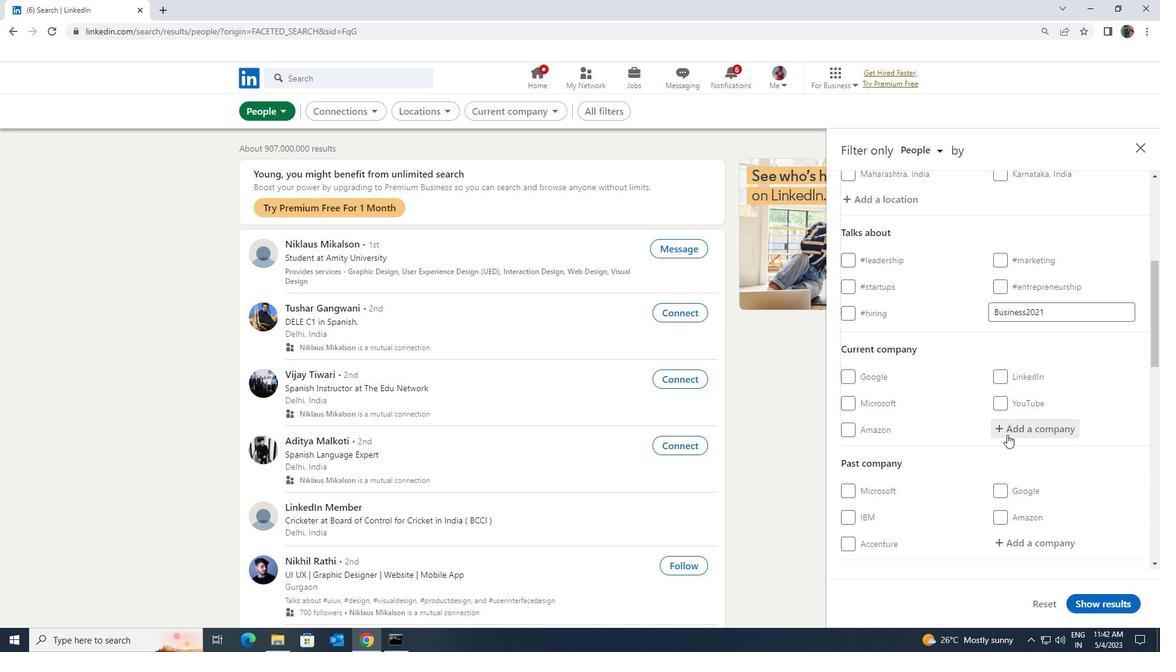 
Action: Mouse pressed left at (1008, 433)
Screenshot: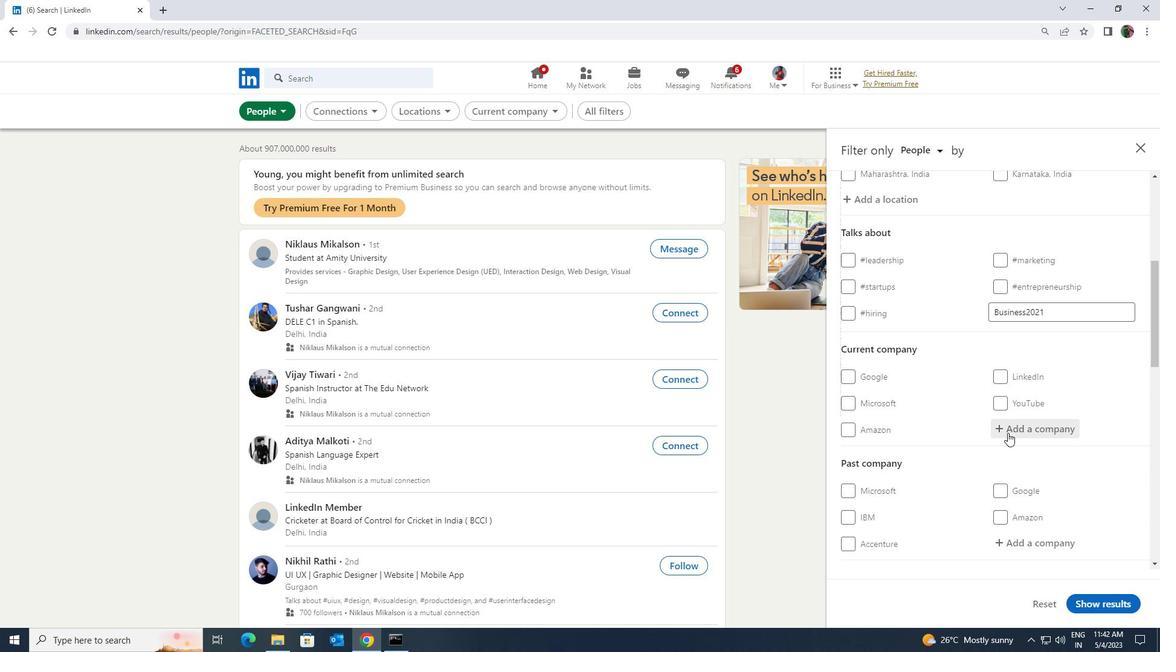 
Action: Key pressed <Key.shift><Key.shift><Key.shift><Key.shift><Key.shift><Key.shift><Key.shift><Key.shift><Key.shift><Key.shift>ZYANGA<Key.enter>
Screenshot: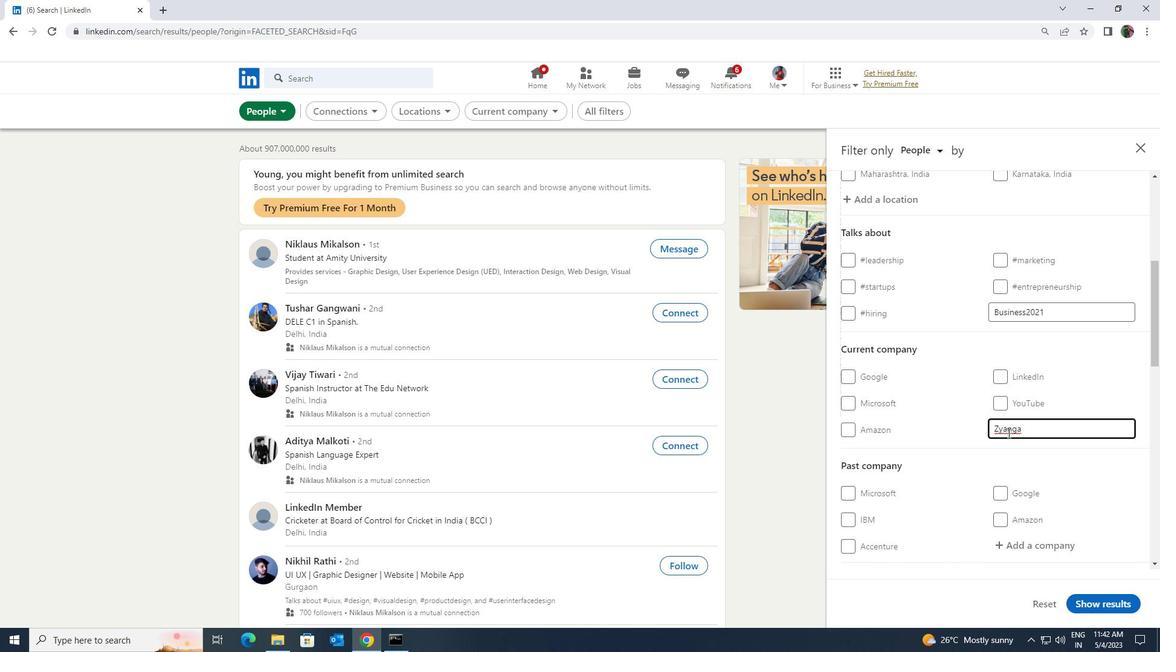 
Action: Mouse scrolled (1008, 432) with delta (0, 0)
Screenshot: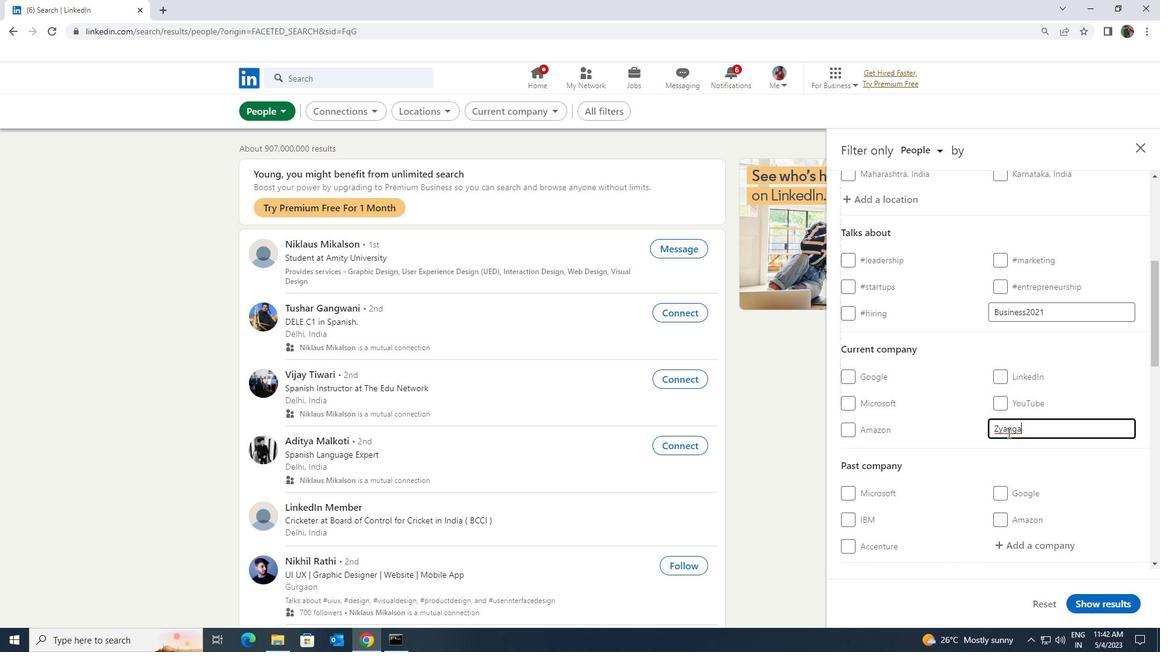 
Action: Mouse scrolled (1008, 432) with delta (0, 0)
Screenshot: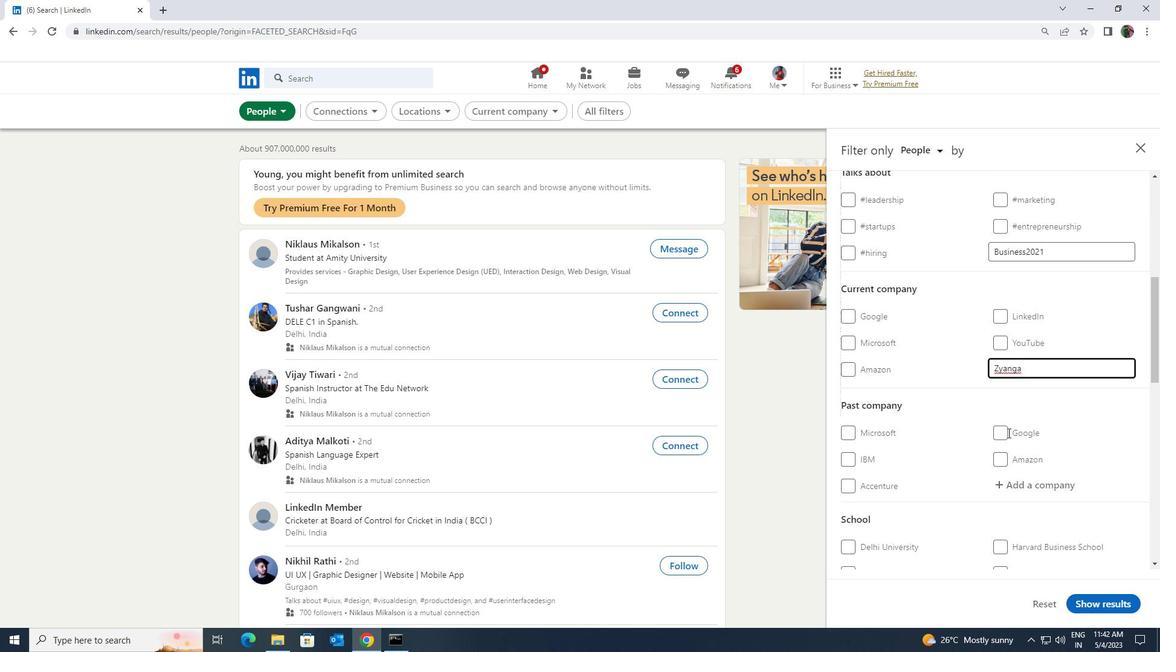 
Action: Mouse scrolled (1008, 432) with delta (0, 0)
Screenshot: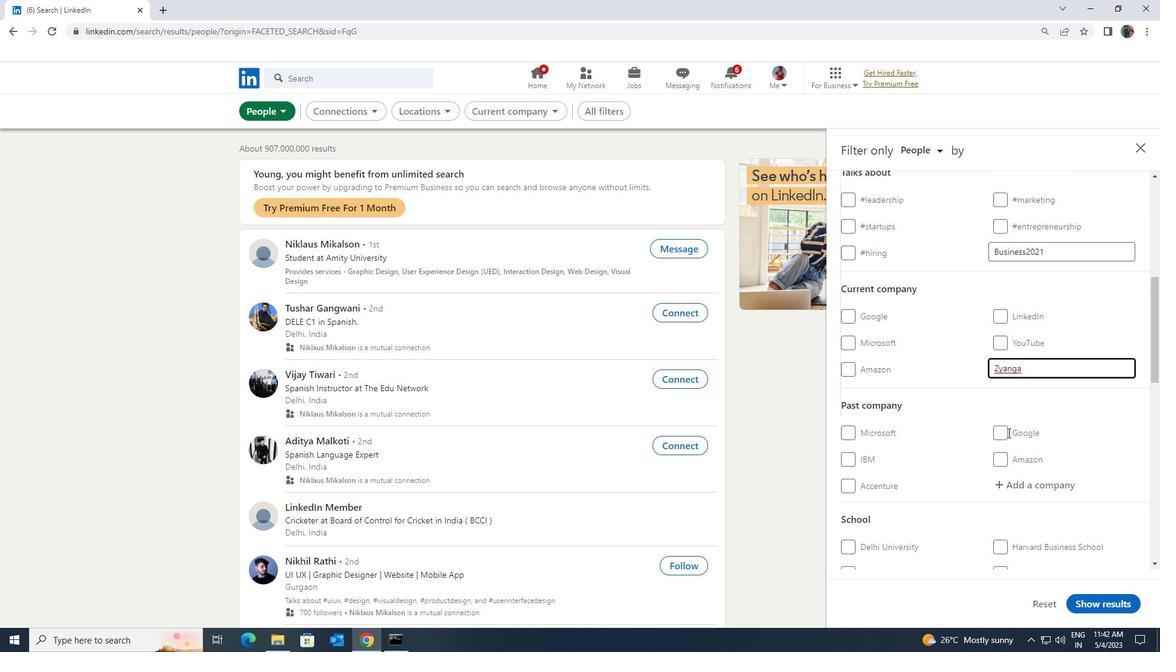
Action: Mouse moved to (1020, 481)
Screenshot: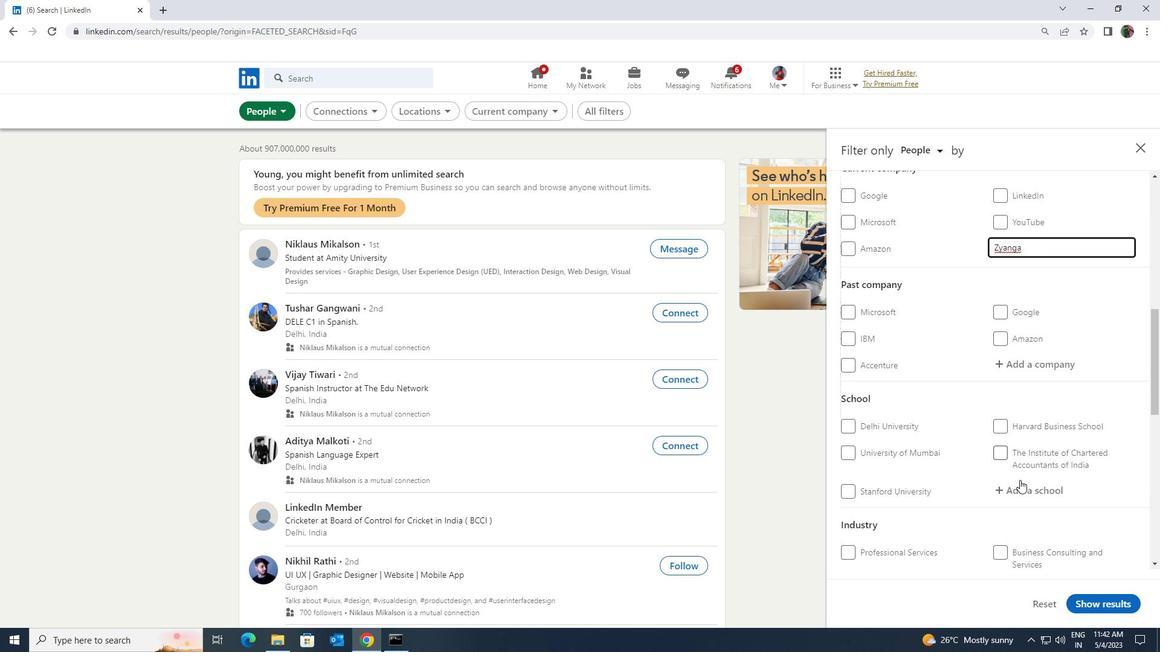 
Action: Mouse pressed left at (1020, 481)
Screenshot: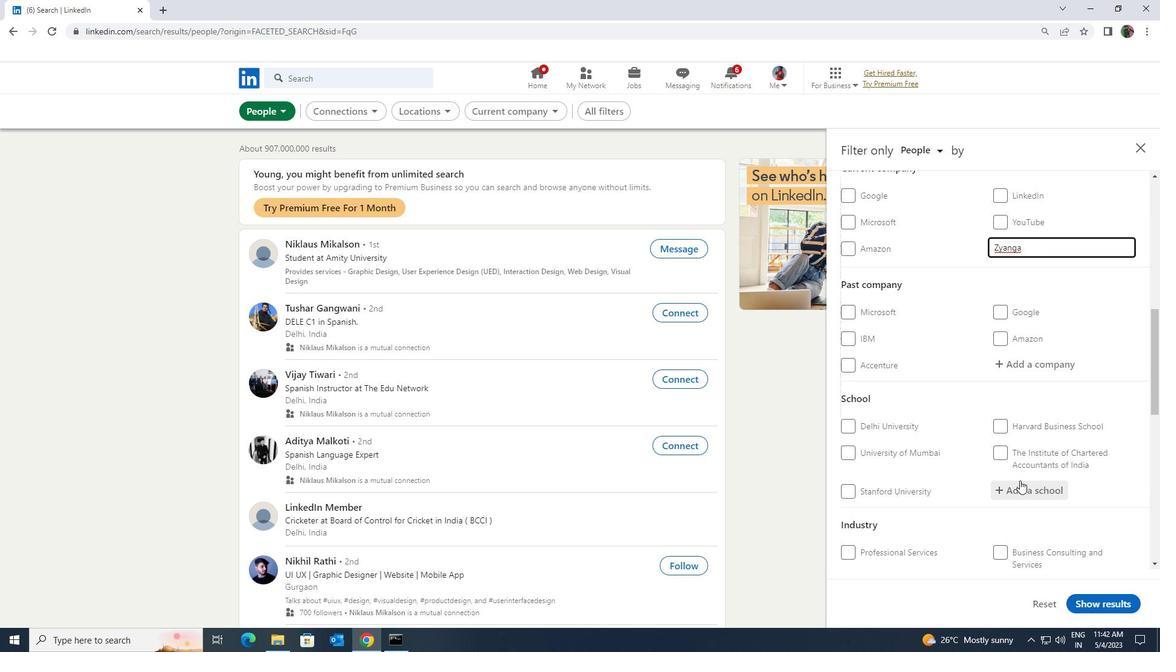 
Action: Key pressed <Key.shift><Key.shift><Key.shift><Key.shift><Key.shift><Key.shift><Key.shift><Key.shift><Key.shift><Key.shift><Key.shift><Key.shift>VIJAYA<Key.space><Key.shift>MARUTI
Screenshot: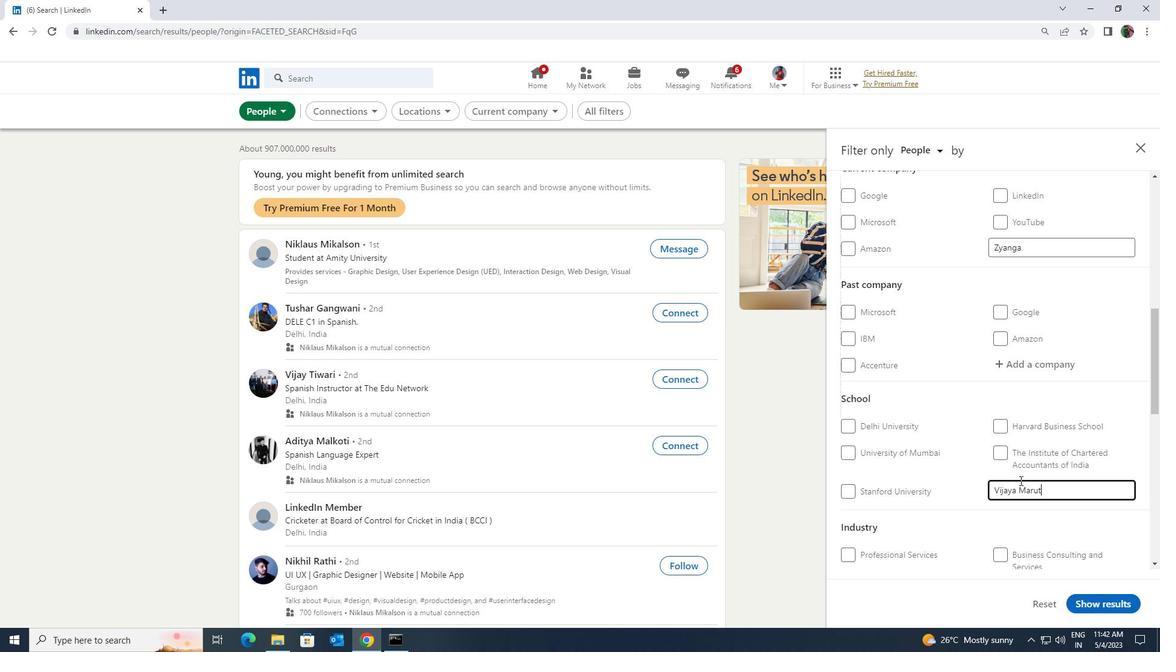 
Action: Mouse scrolled (1020, 480) with delta (0, 0)
Screenshot: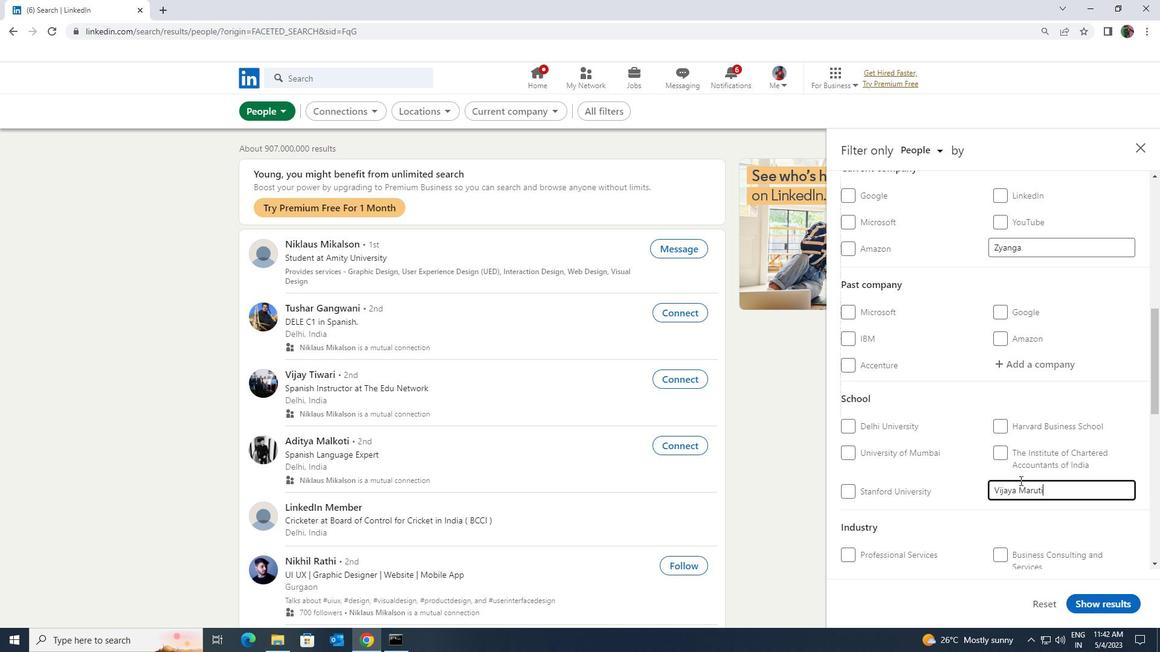 
Action: Mouse scrolled (1020, 480) with delta (0, 0)
Screenshot: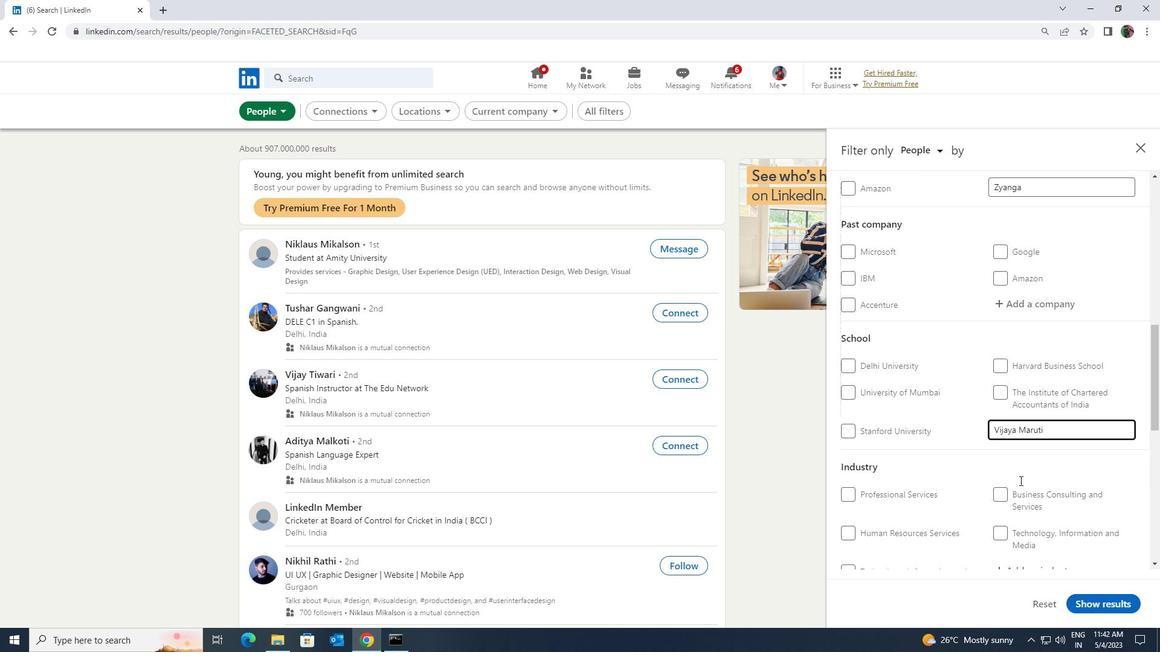 
Action: Mouse scrolled (1020, 480) with delta (0, 0)
Screenshot: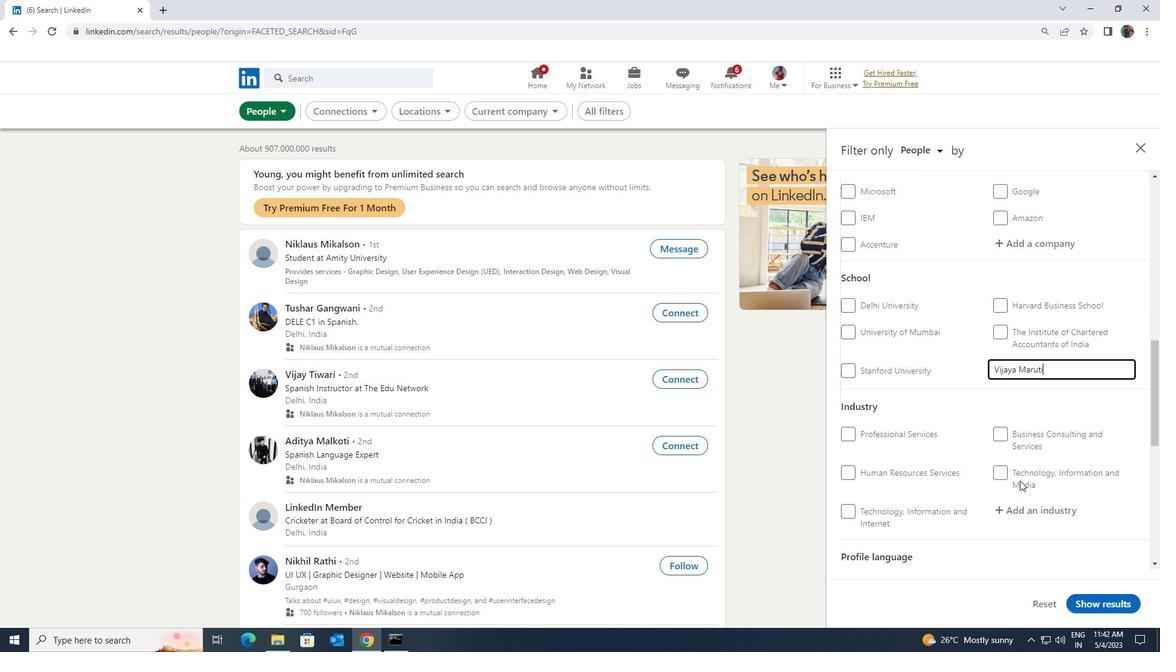 
Action: Mouse moved to (1022, 446)
Screenshot: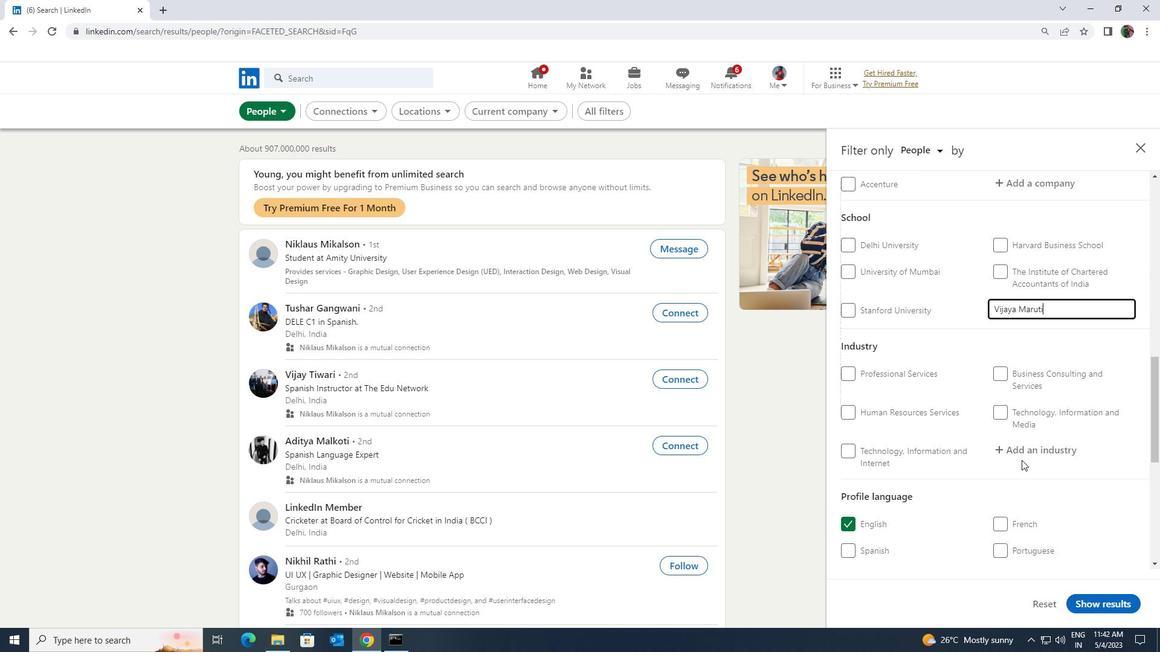 
Action: Mouse pressed left at (1022, 446)
Screenshot: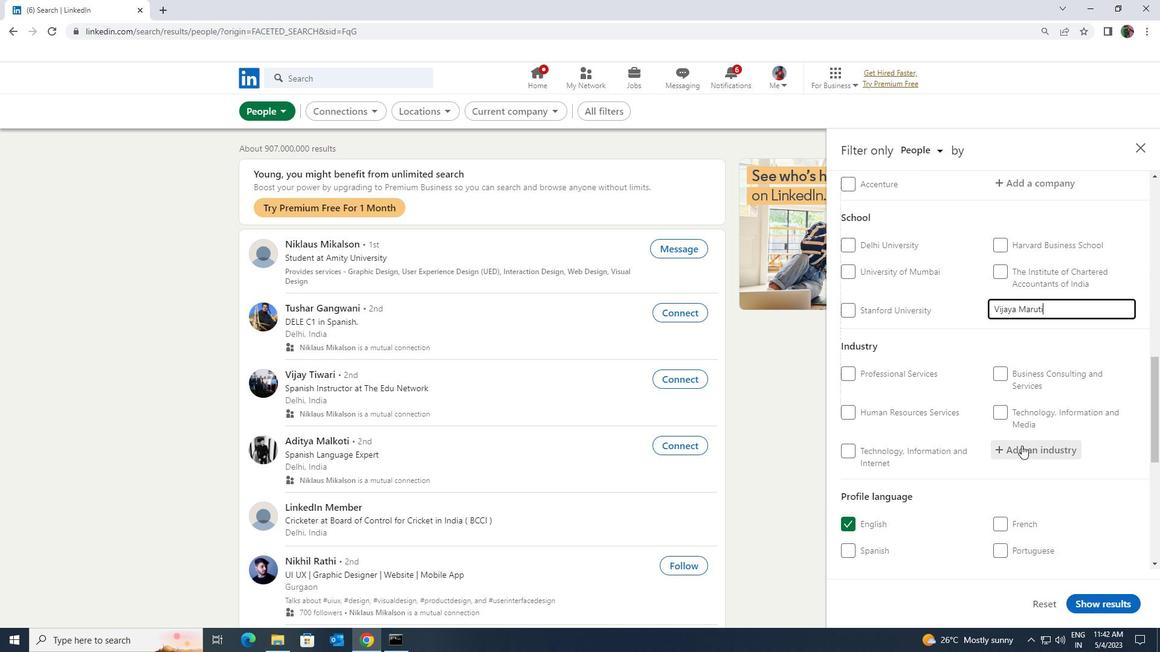 
Action: Key pressed <Key.shift><Key.shift><Key.shift><Key.shift><Key.shift><Key.shift><Key.shift>ARCH
Screenshot: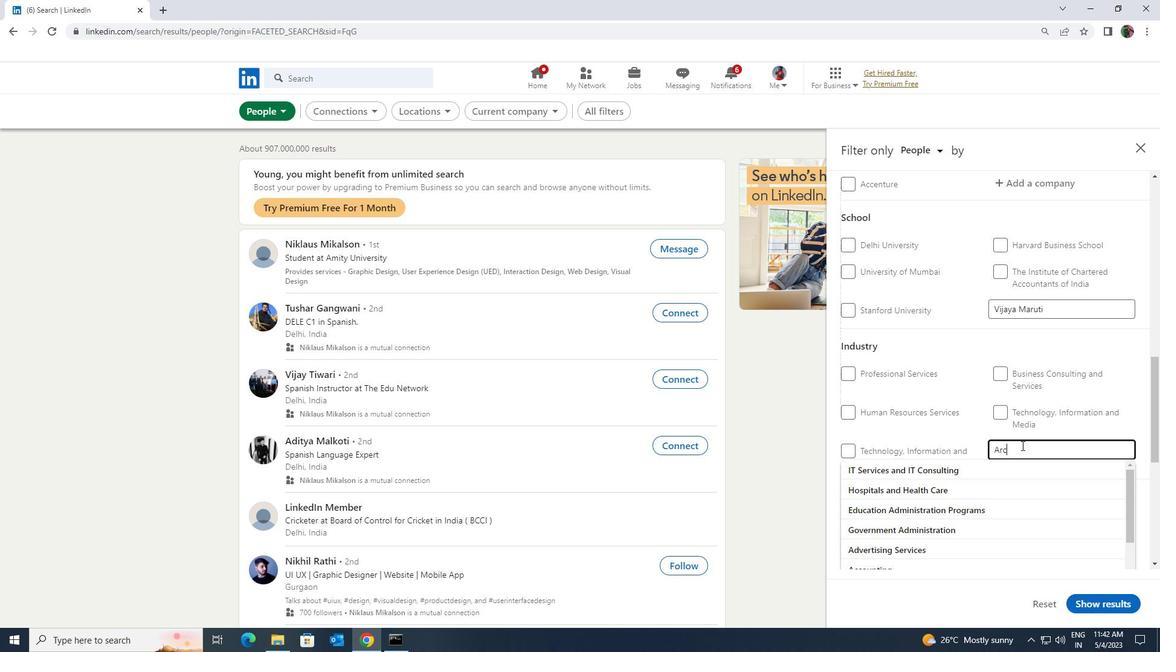
Action: Mouse moved to (1021, 461)
Screenshot: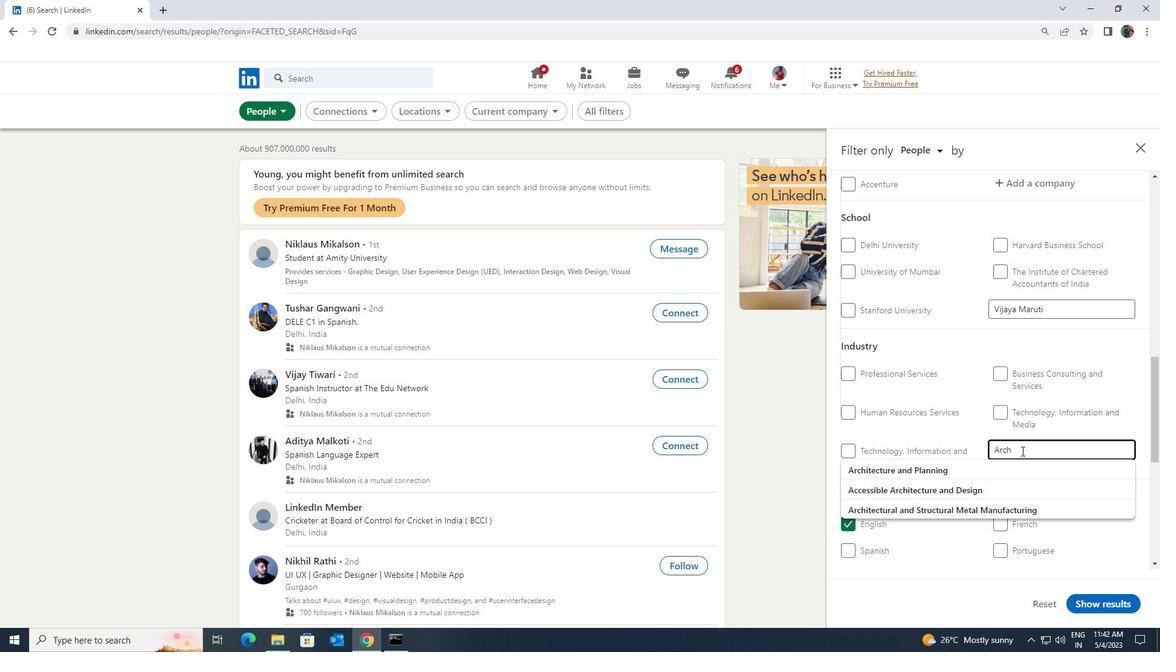 
Action: Mouse pressed left at (1021, 461)
Screenshot: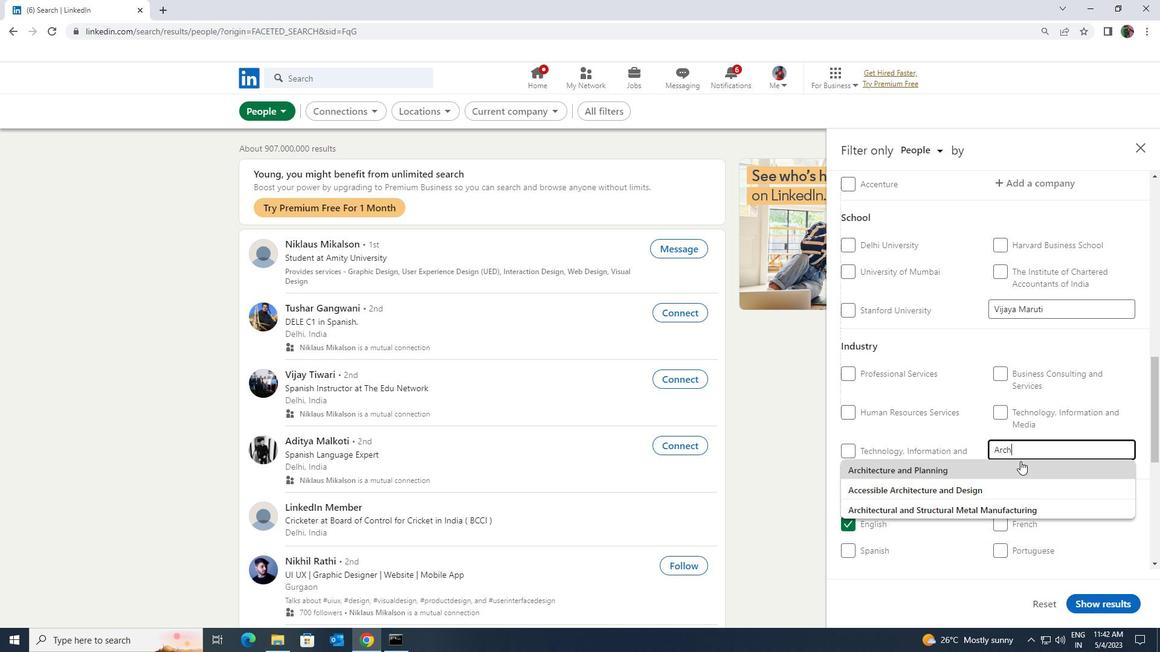 
Action: Mouse scrolled (1021, 461) with delta (0, 0)
Screenshot: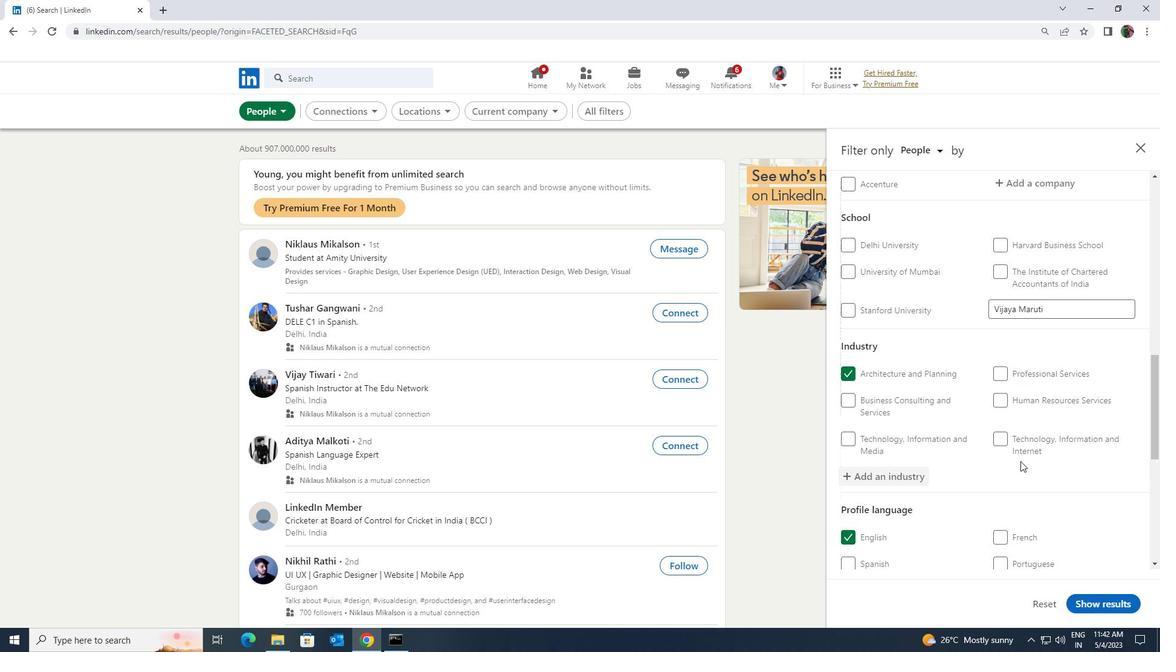 
Action: Mouse scrolled (1021, 461) with delta (0, 0)
Screenshot: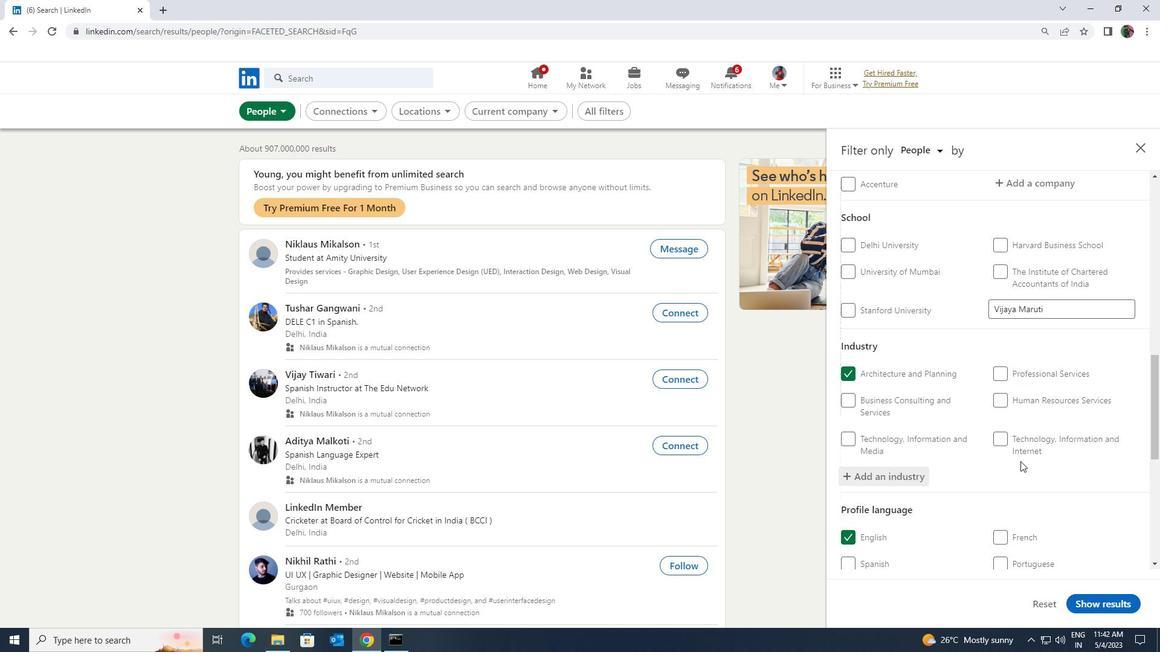 
Action: Mouse scrolled (1021, 461) with delta (0, 0)
Screenshot: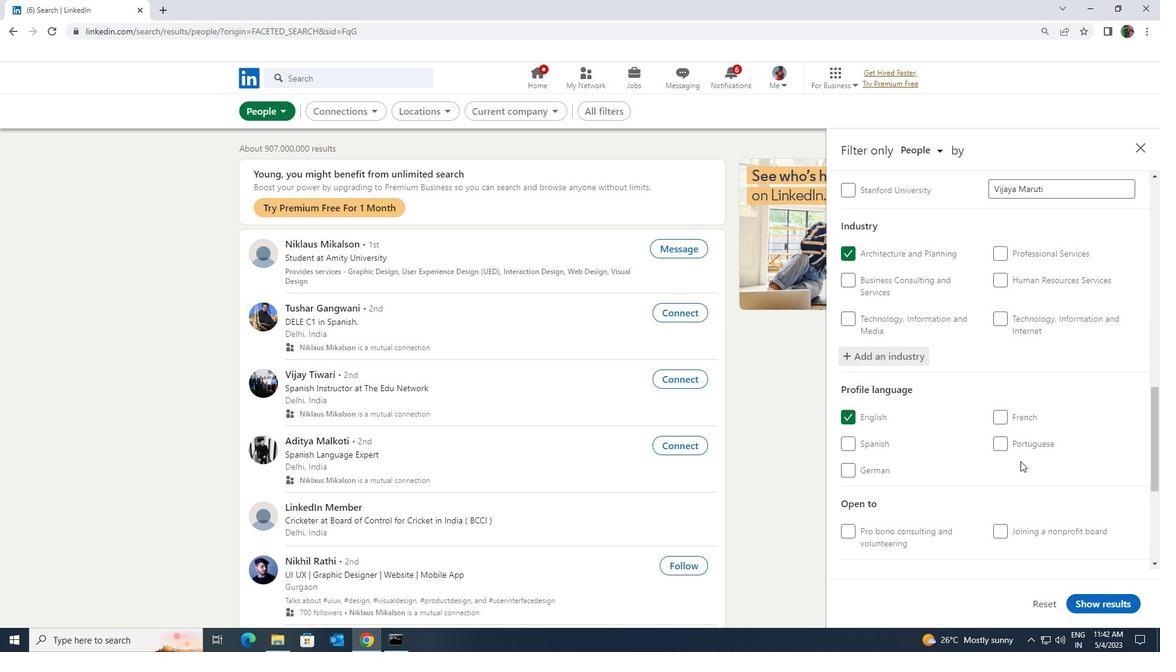 
Action: Mouse scrolled (1021, 461) with delta (0, 0)
Screenshot: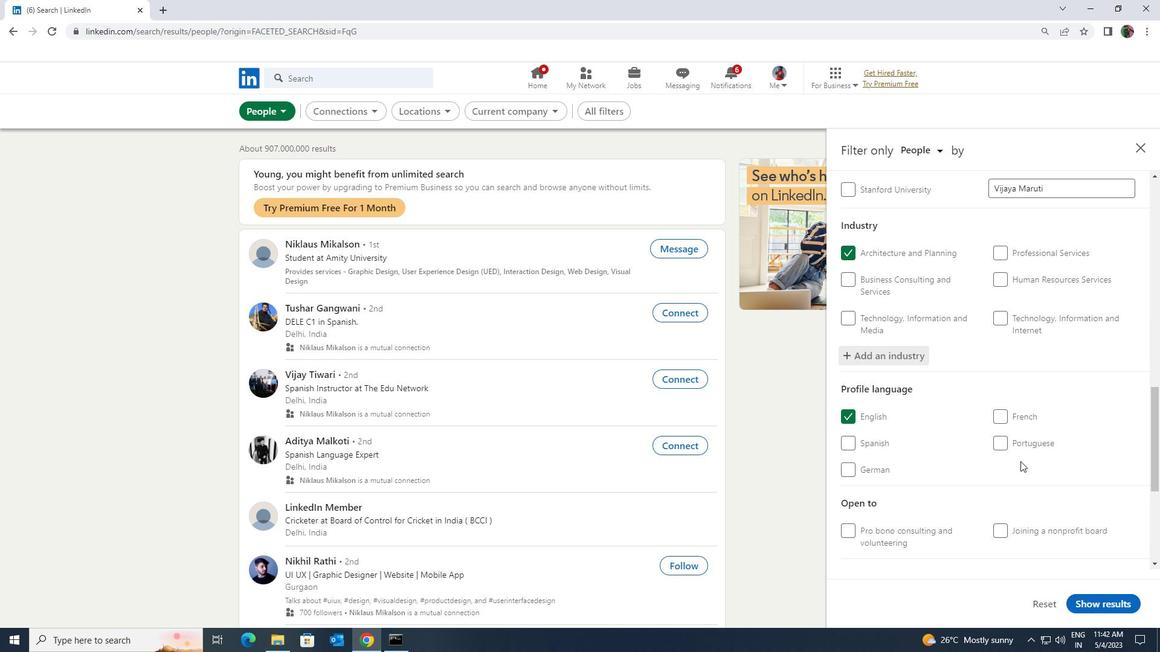 
Action: Mouse scrolled (1021, 461) with delta (0, 0)
Screenshot: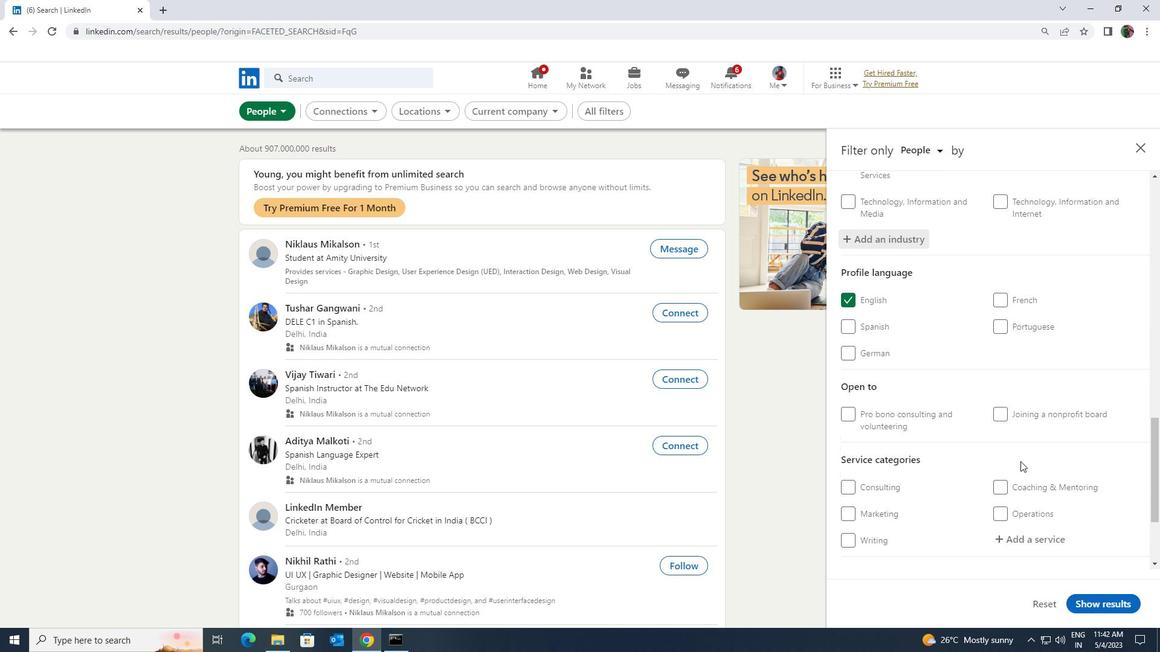 
Action: Mouse moved to (1016, 473)
Screenshot: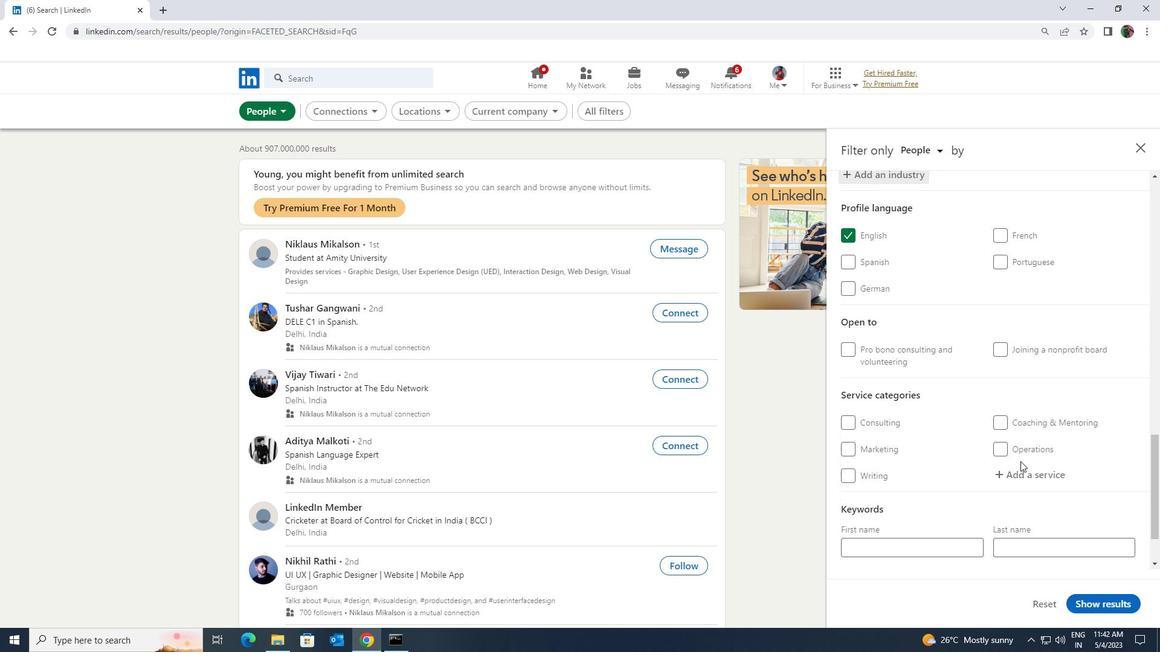 
Action: Mouse pressed left at (1016, 473)
Screenshot: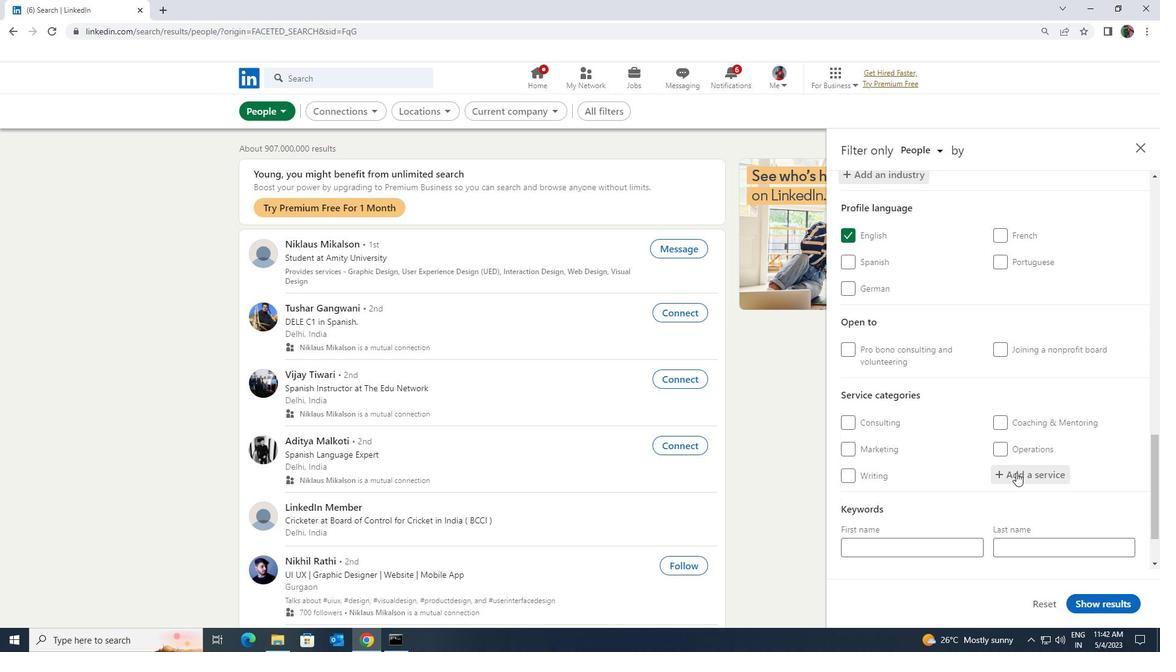 
Action: Key pressed <Key.shift><Key.shift>LIFE<Key.space><Key.shift>INSY<Key.backspace>U
Screenshot: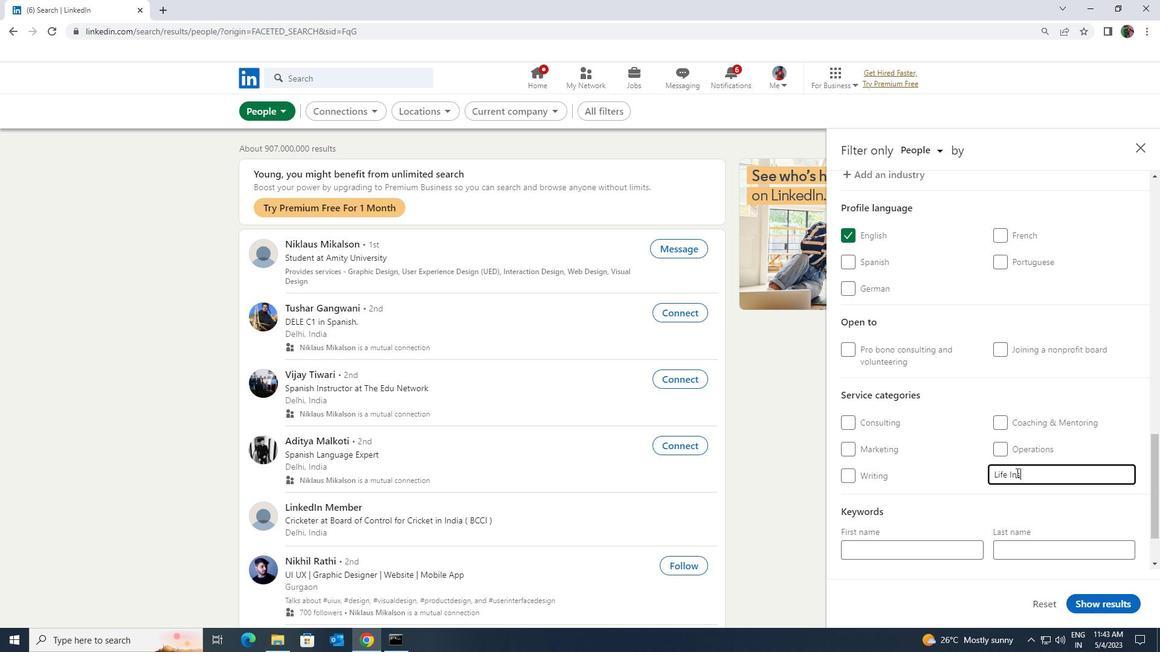 
Action: Mouse moved to (1016, 490)
Screenshot: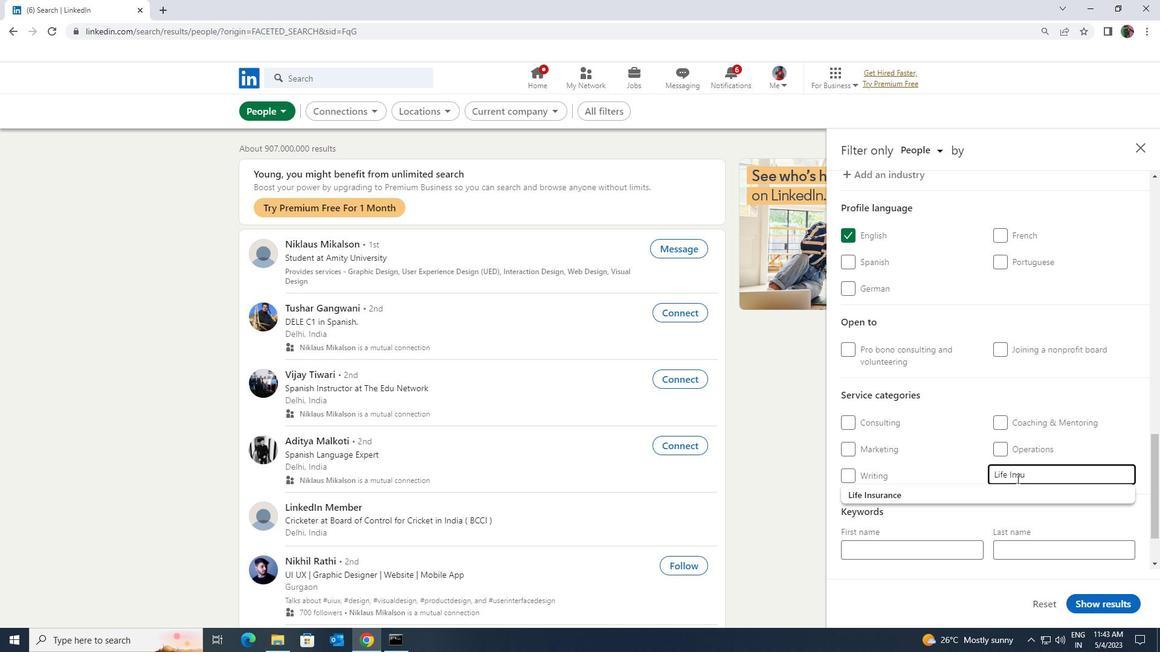 
Action: Mouse pressed left at (1016, 490)
Screenshot: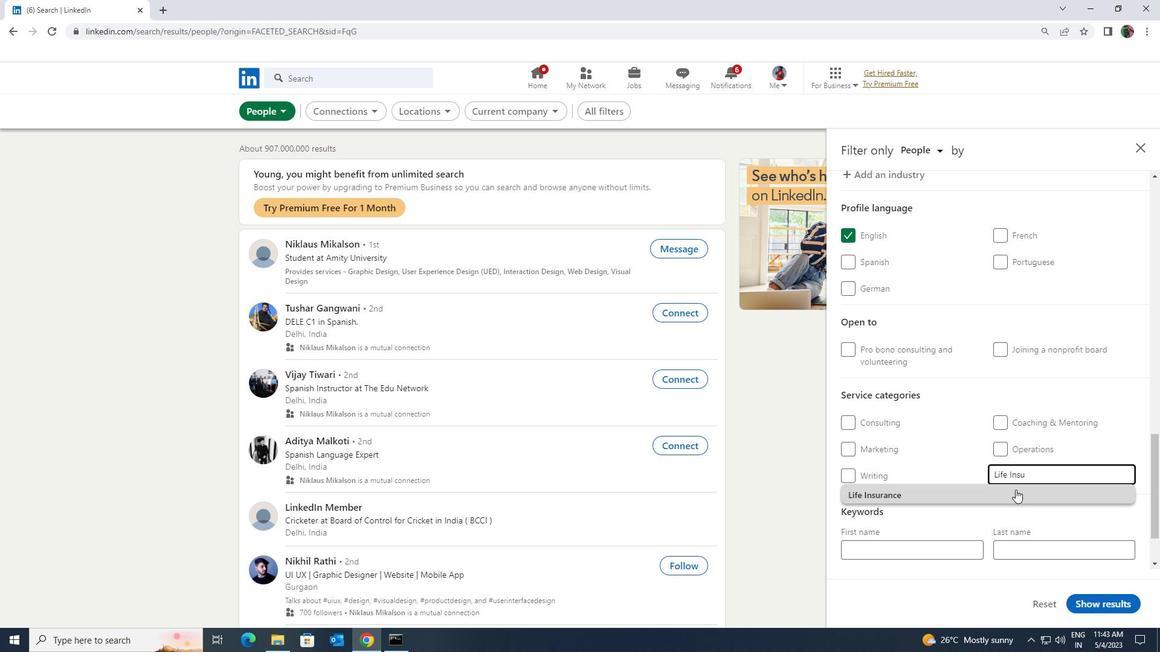 
Action: Mouse scrolled (1016, 489) with delta (0, 0)
Screenshot: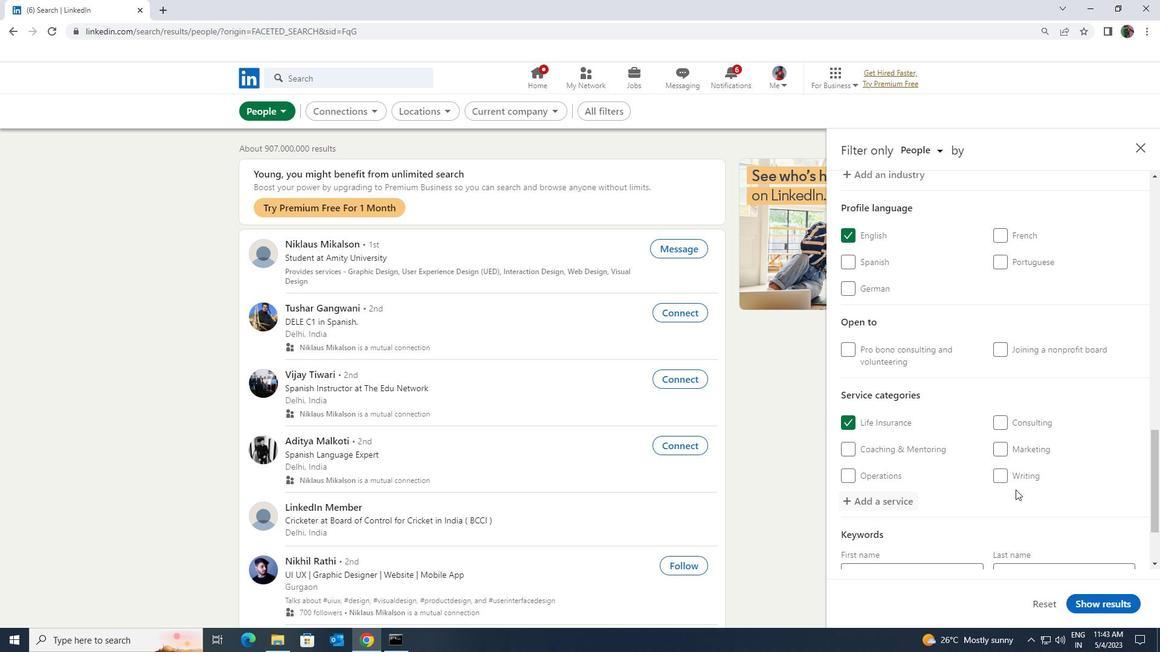 
Action: Mouse scrolled (1016, 489) with delta (0, 0)
Screenshot: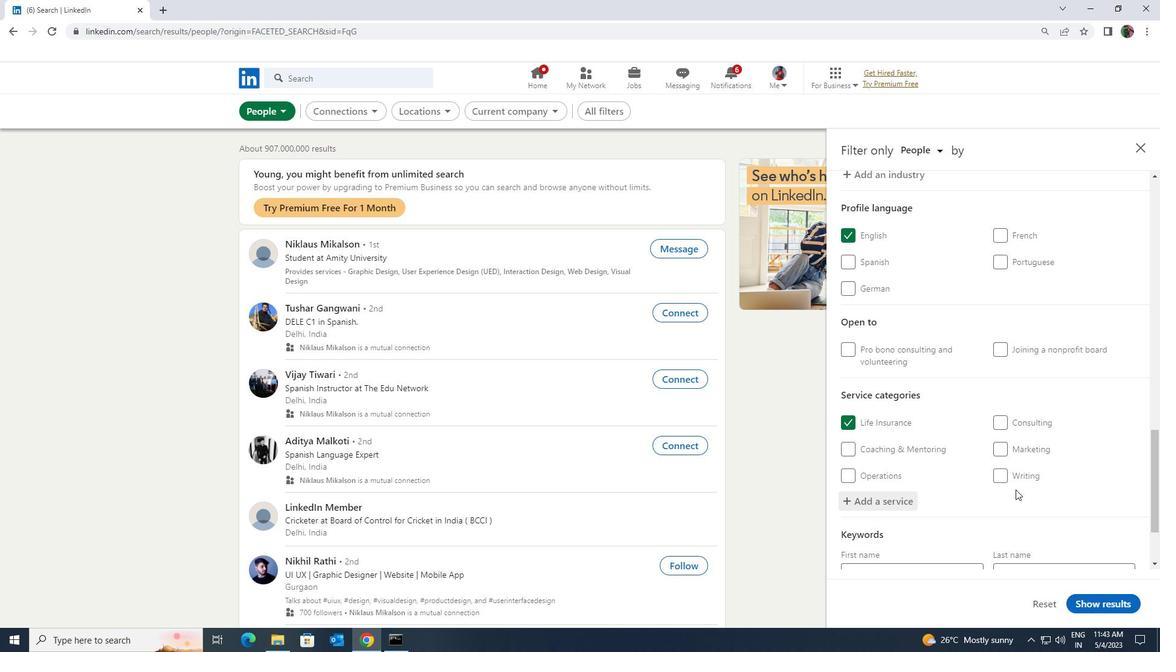
Action: Mouse moved to (954, 515)
Screenshot: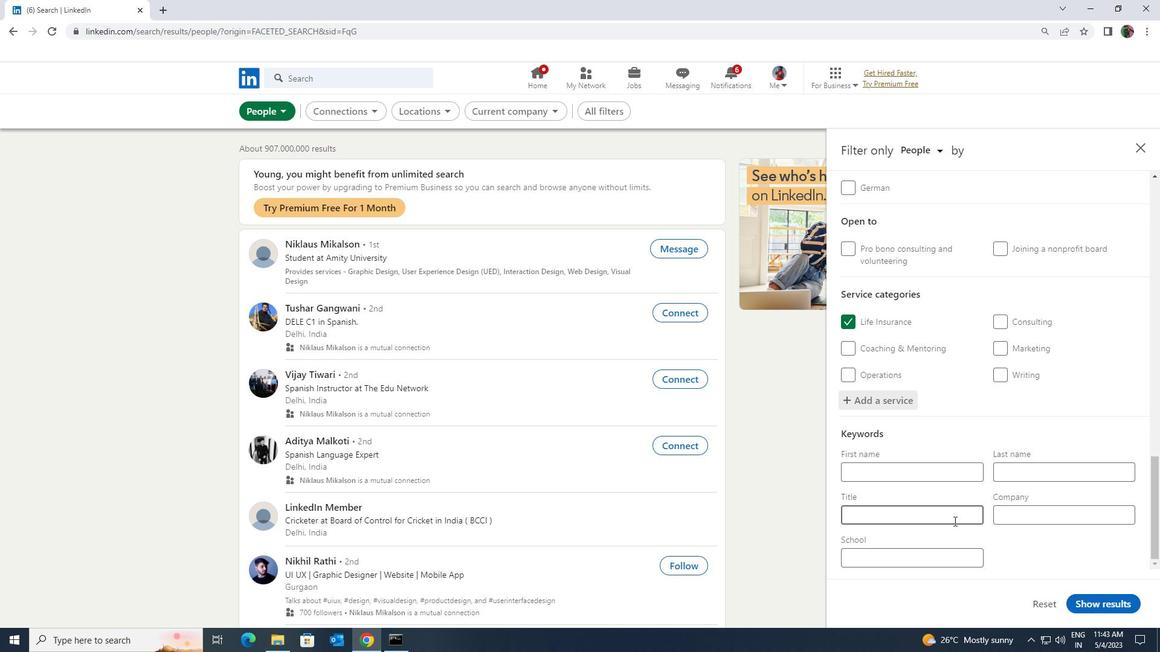
Action: Mouse pressed left at (954, 515)
Screenshot: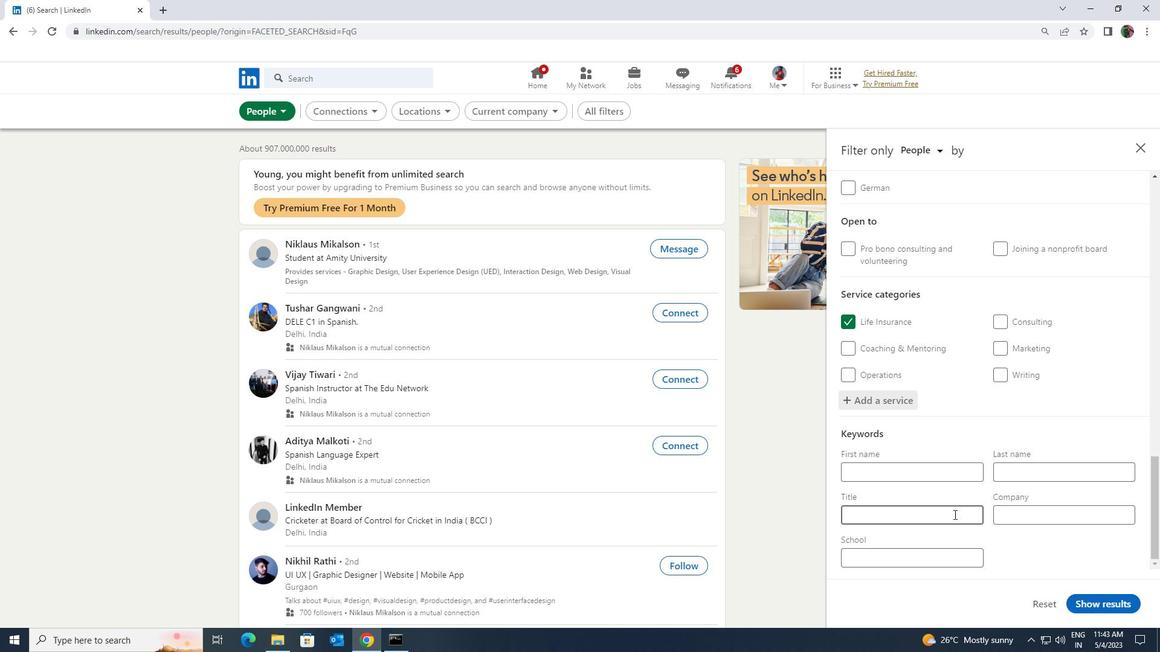 
Action: Key pressed <Key.shift><Key.shift><Key.shift><Key.shift><Key.shift><Key.shift><Key.shift><Key.shift>OFFICE<Key.space><Key.shift><Key.shift><Key.shift><Key.shift><Key.shift>VOLUNTEER
Screenshot: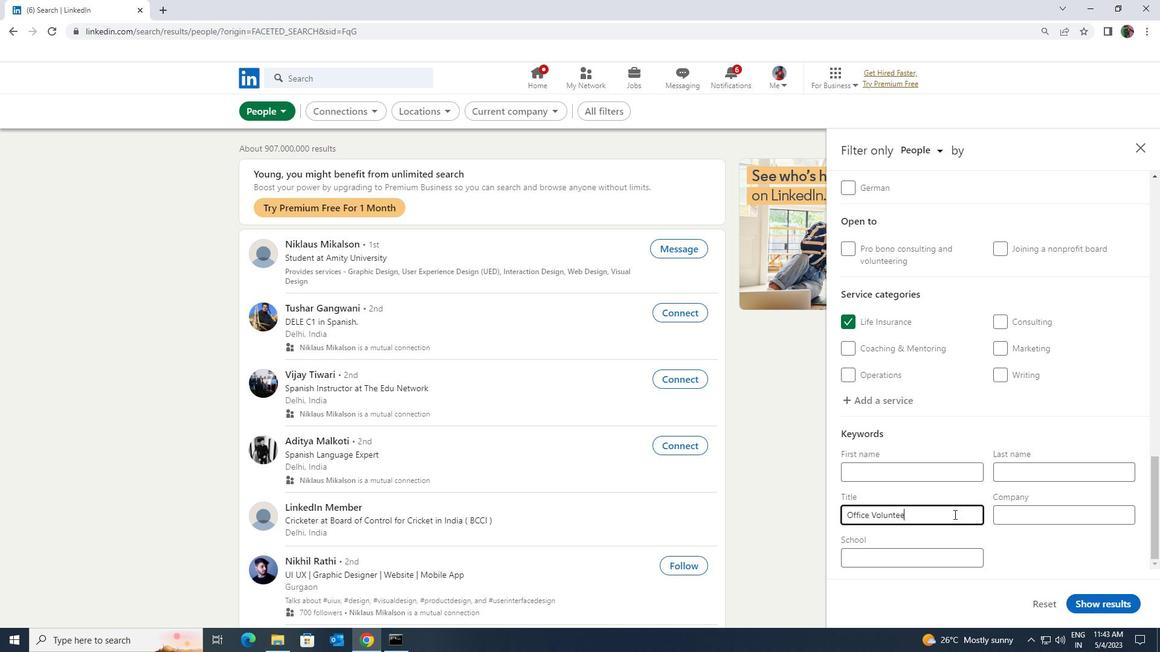 
Action: Mouse moved to (1098, 602)
Screenshot: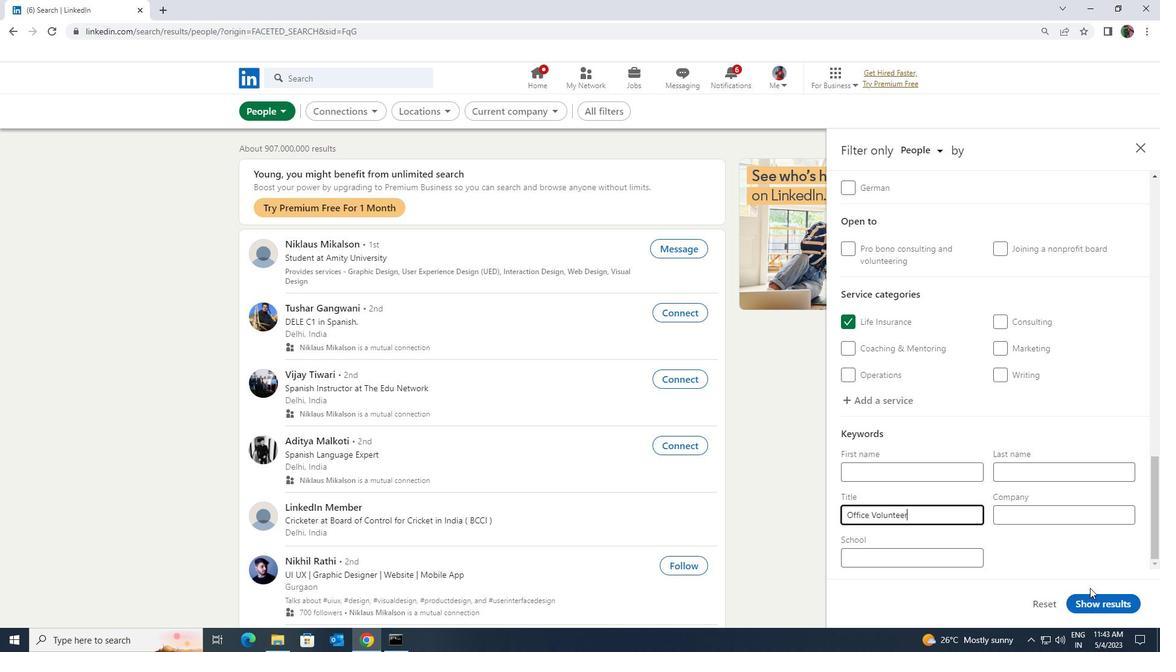 
Action: Mouse pressed left at (1098, 602)
Screenshot: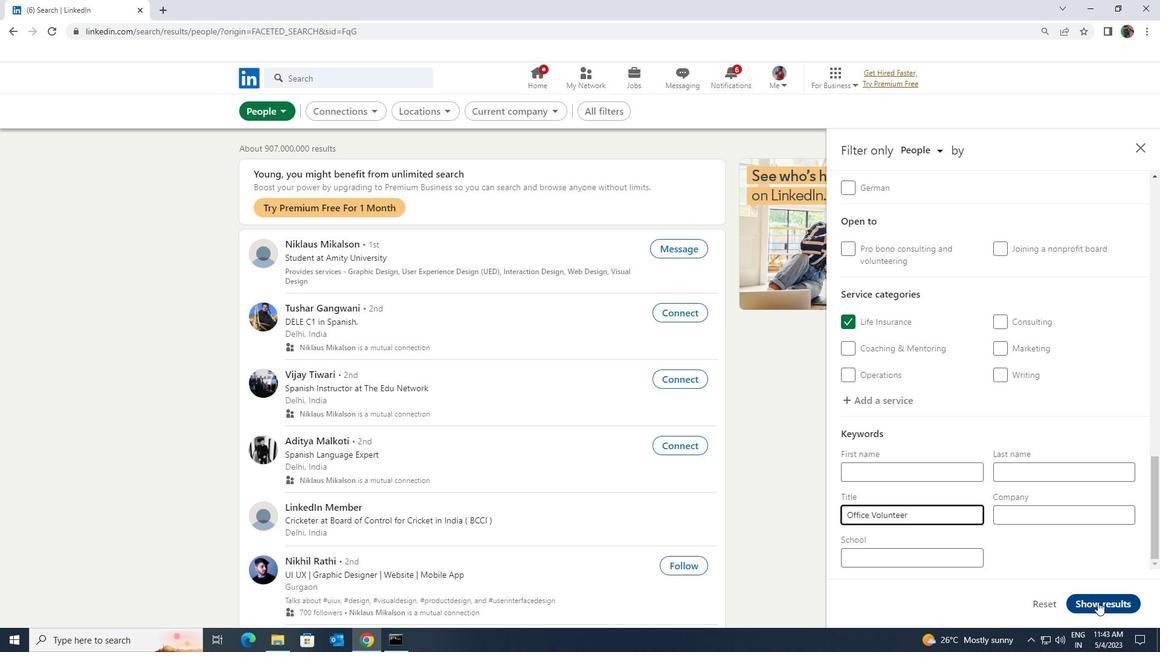 
